 Task: Open Card Card0000000174 in  Board0000000044 in Workspace WS0000000015 in Trello. Add Member Mailaustralia7@gmail.com to Card Card0000000174 in  Board0000000044 in Workspace WS0000000015 in Trello. Add Blue Label titled Label0000000174 to Card Card0000000174 in  Board0000000044 in Workspace WS0000000015 in Trello. Add Checklist CL0000000174 to Card Card0000000174 in  Board0000000044 in Workspace WS0000000015 in Trello. Add Dates with Start Date as Sep 01 2023 and Due Date as Sep 30 2023 to Card Card0000000174 in  Board0000000044 in Workspace WS0000000015 in Trello
Action: Mouse moved to (297, 388)
Screenshot: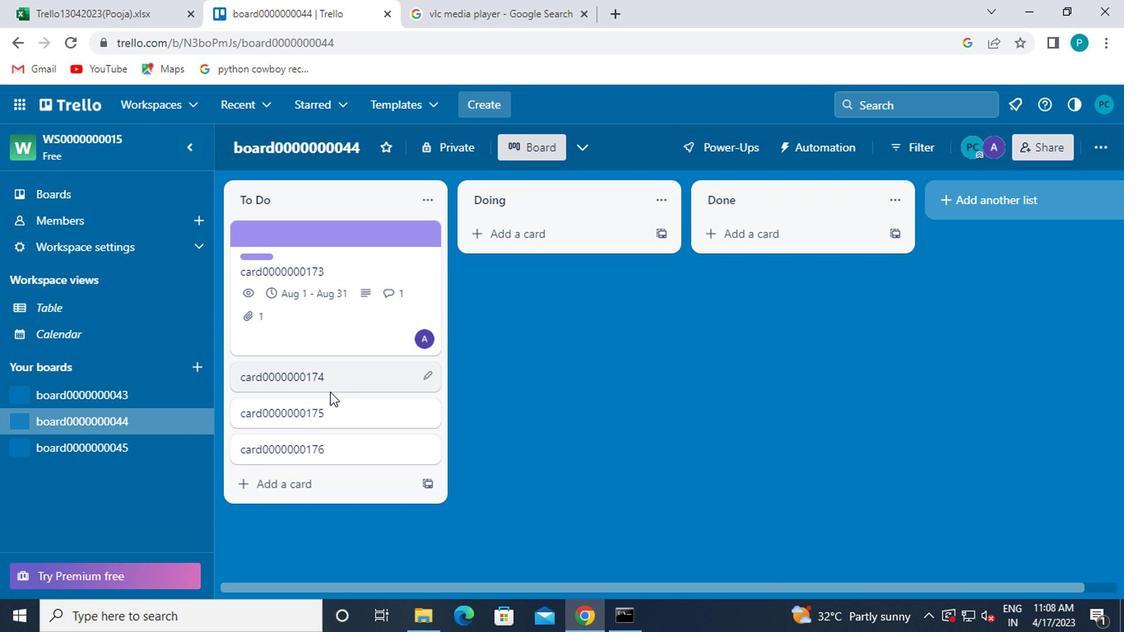 
Action: Mouse pressed left at (297, 388)
Screenshot: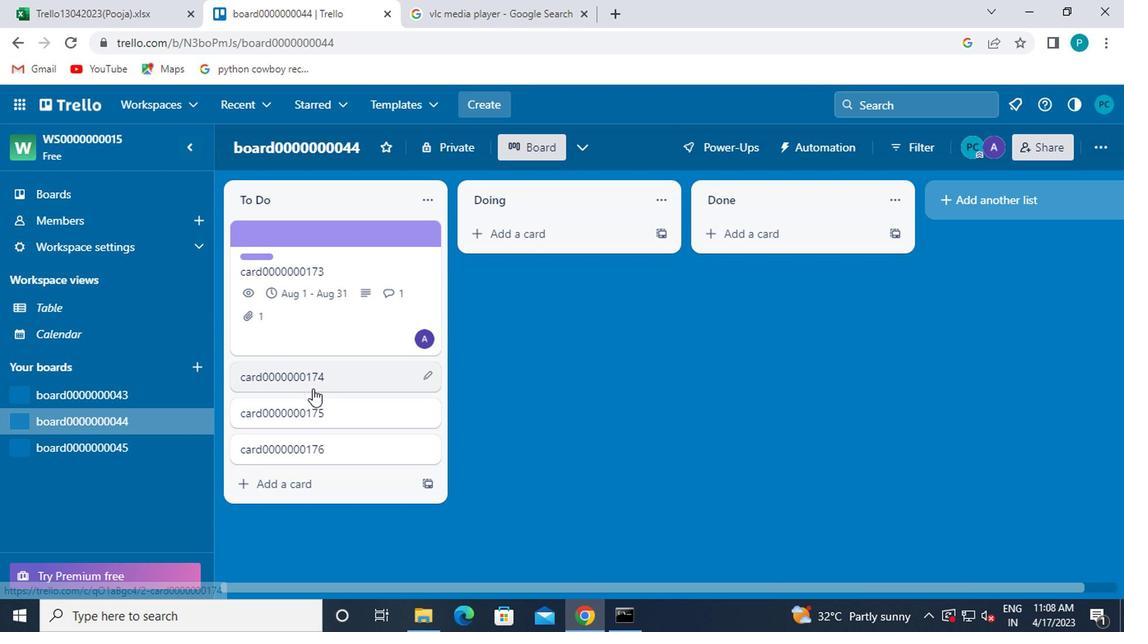 
Action: Mouse moved to (742, 289)
Screenshot: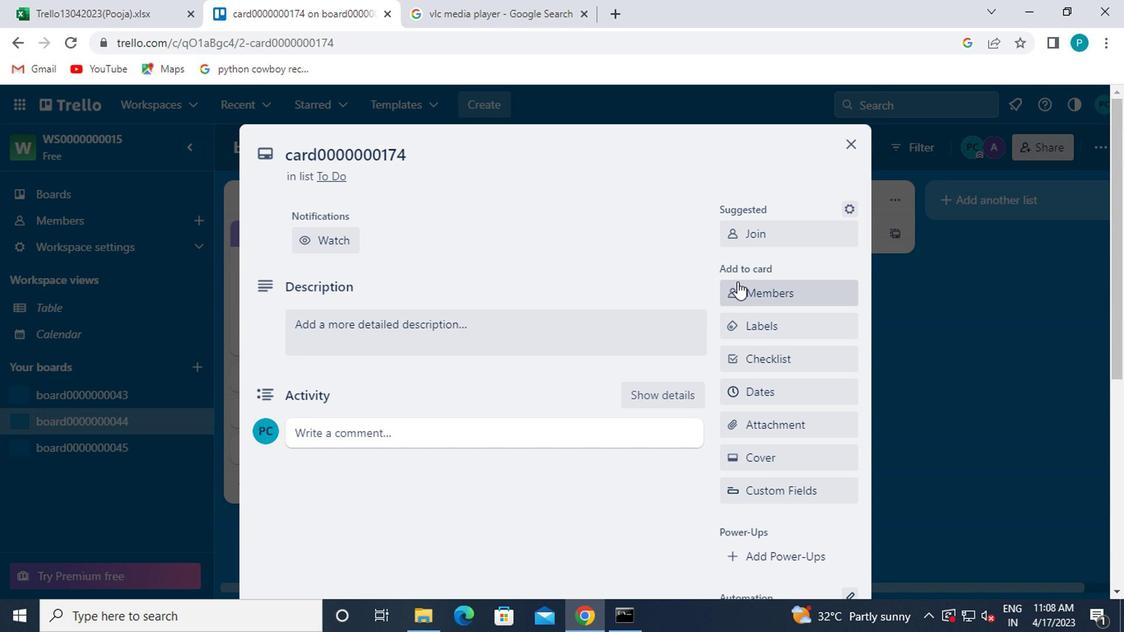 
Action: Mouse pressed left at (742, 289)
Screenshot: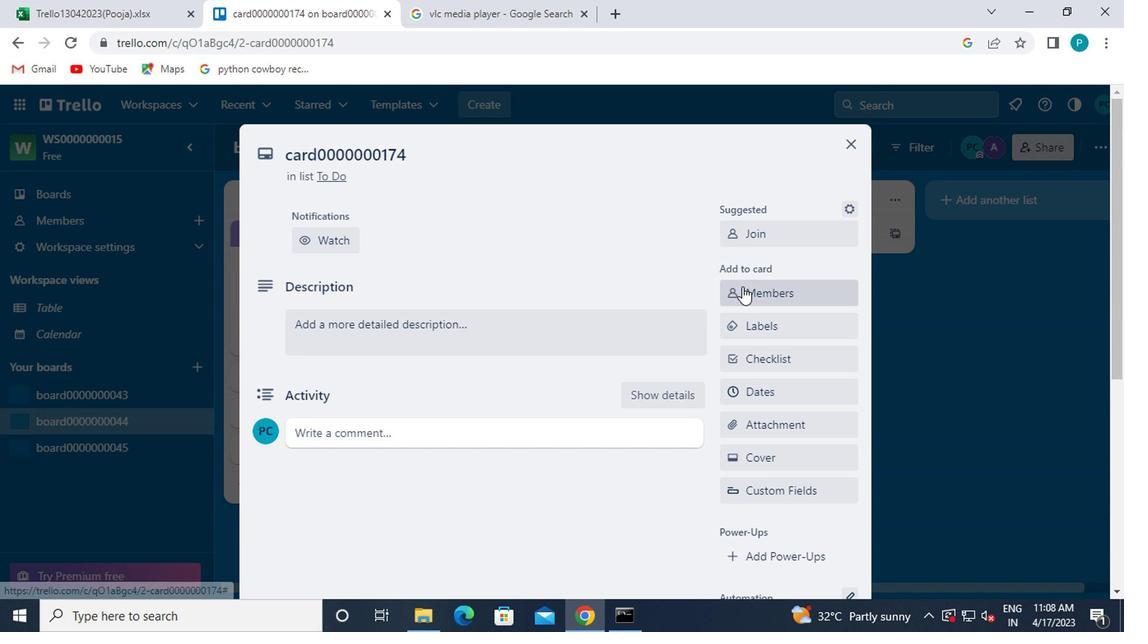 
Action: Mouse moved to (748, 364)
Screenshot: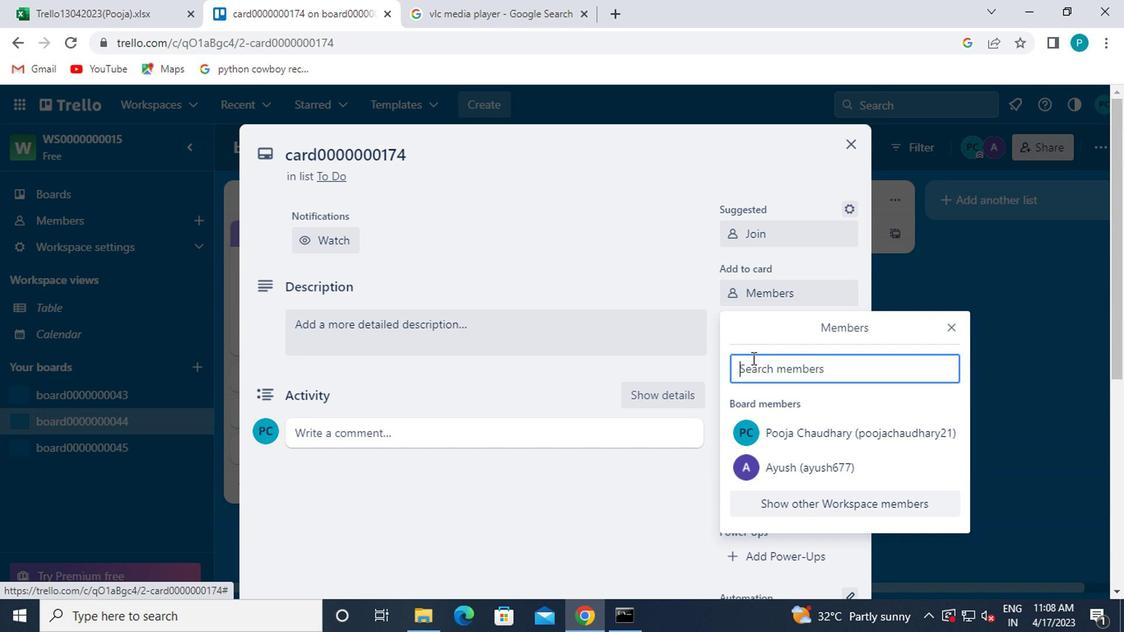 
Action: Mouse pressed left at (748, 364)
Screenshot: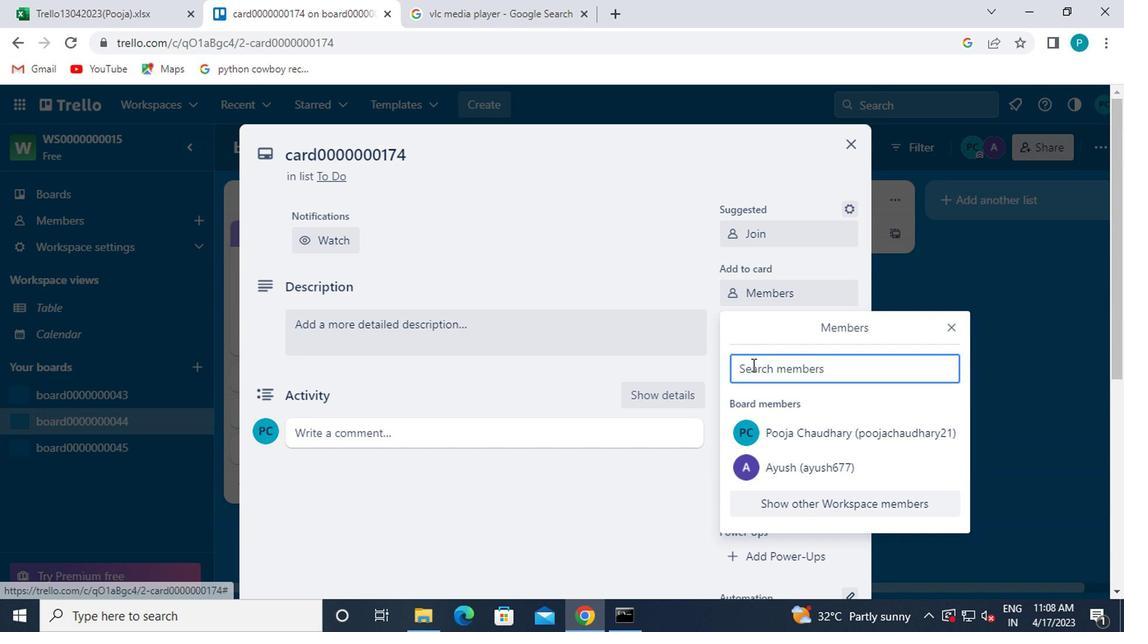 
Action: Mouse moved to (748, 365)
Screenshot: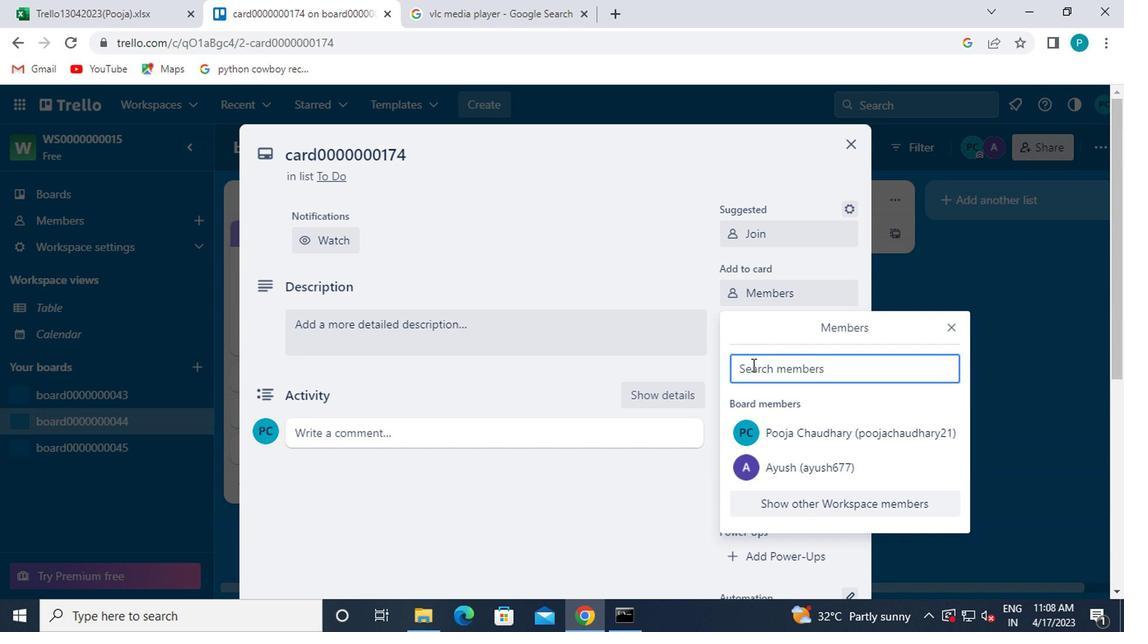 
Action: Key pressed mailaustralia7<Key.shift>@GMAIL.COM
Screenshot: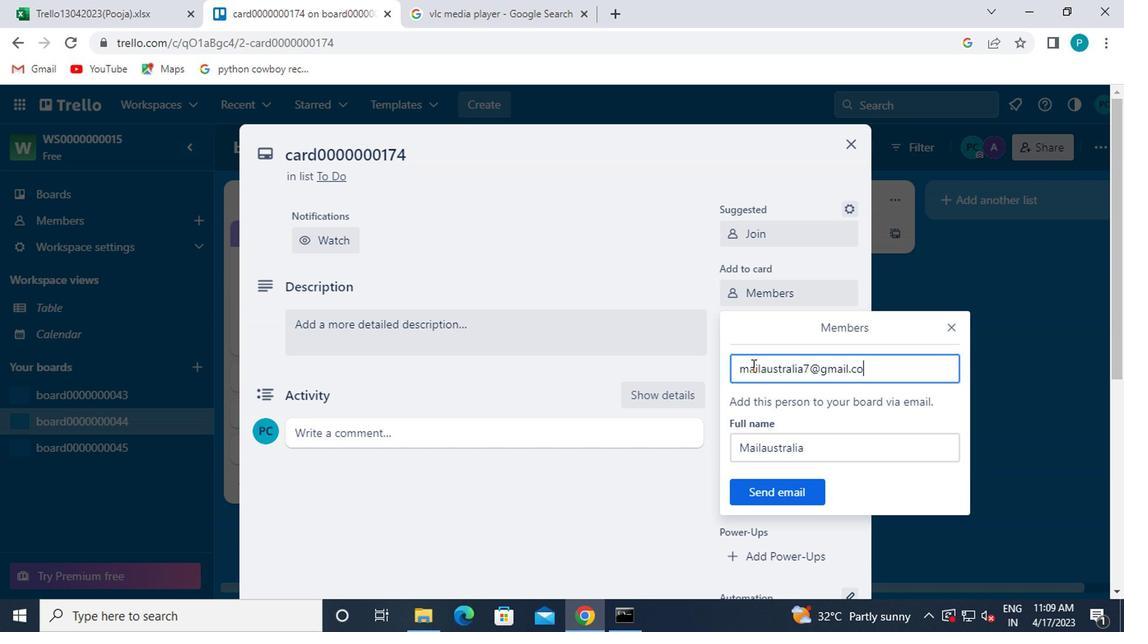 
Action: Mouse moved to (803, 495)
Screenshot: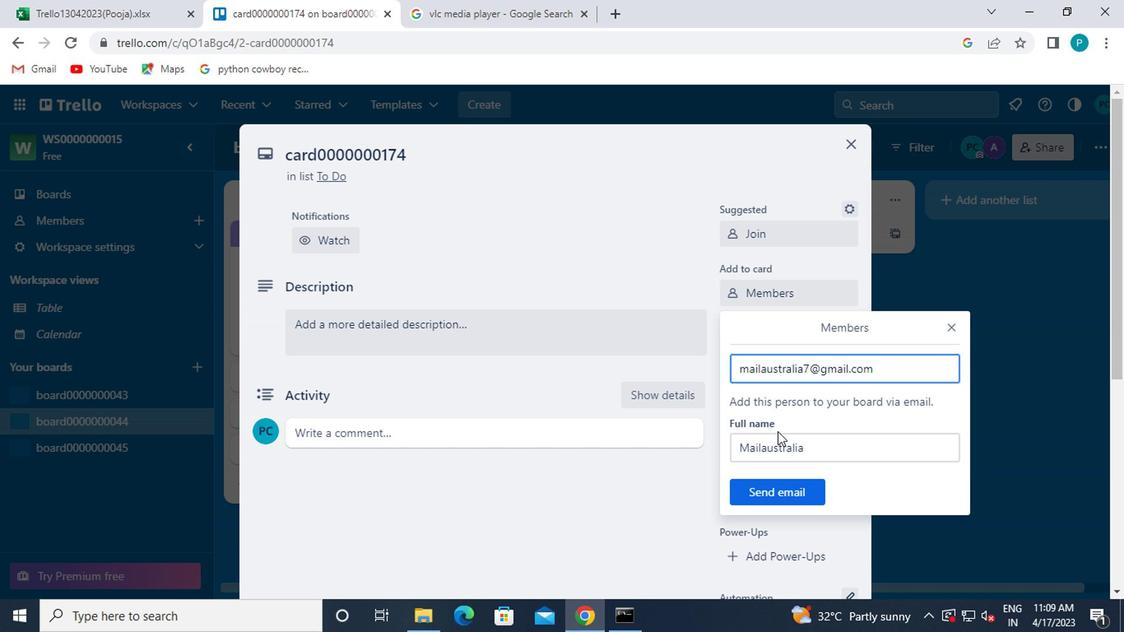 
Action: Mouse pressed left at (803, 495)
Screenshot: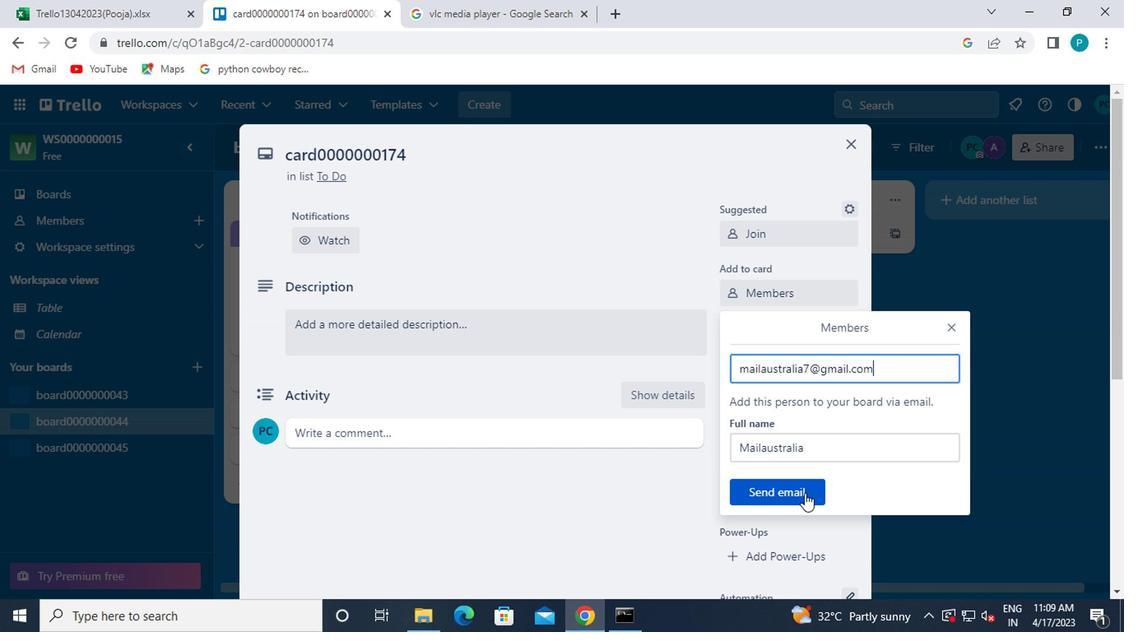 
Action: Mouse moved to (745, 329)
Screenshot: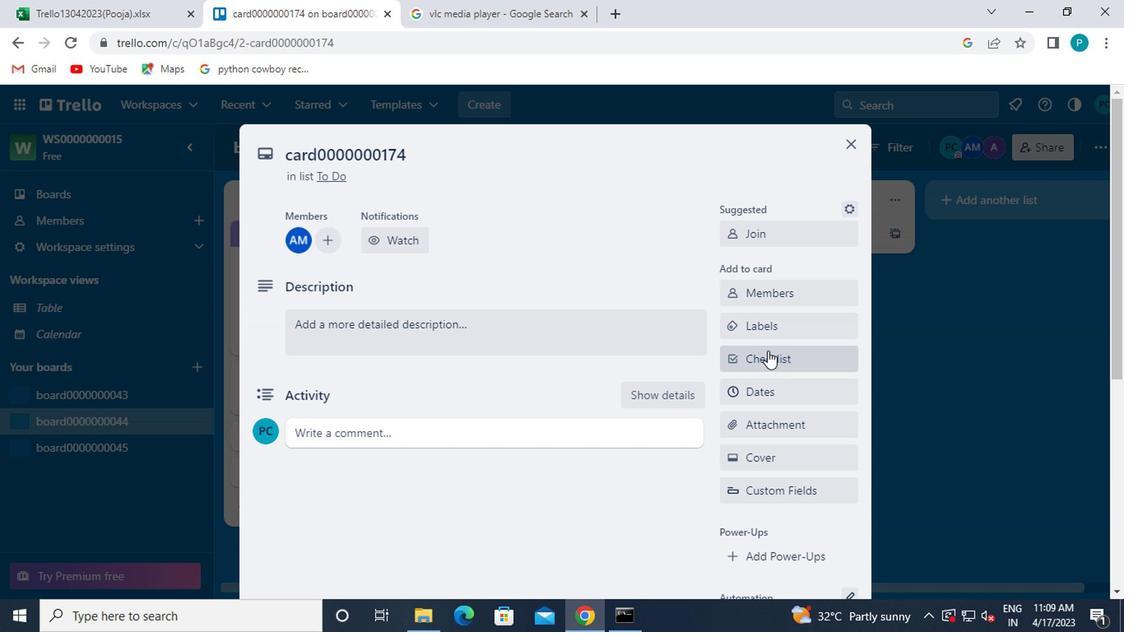 
Action: Mouse pressed left at (745, 329)
Screenshot: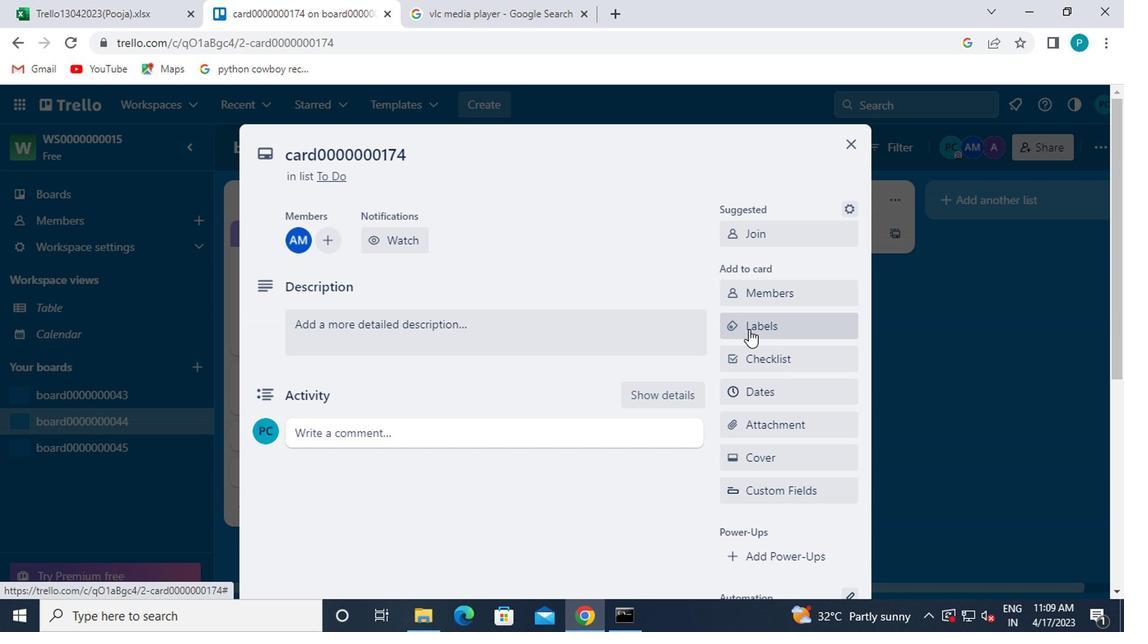 
Action: Mouse moved to (759, 462)
Screenshot: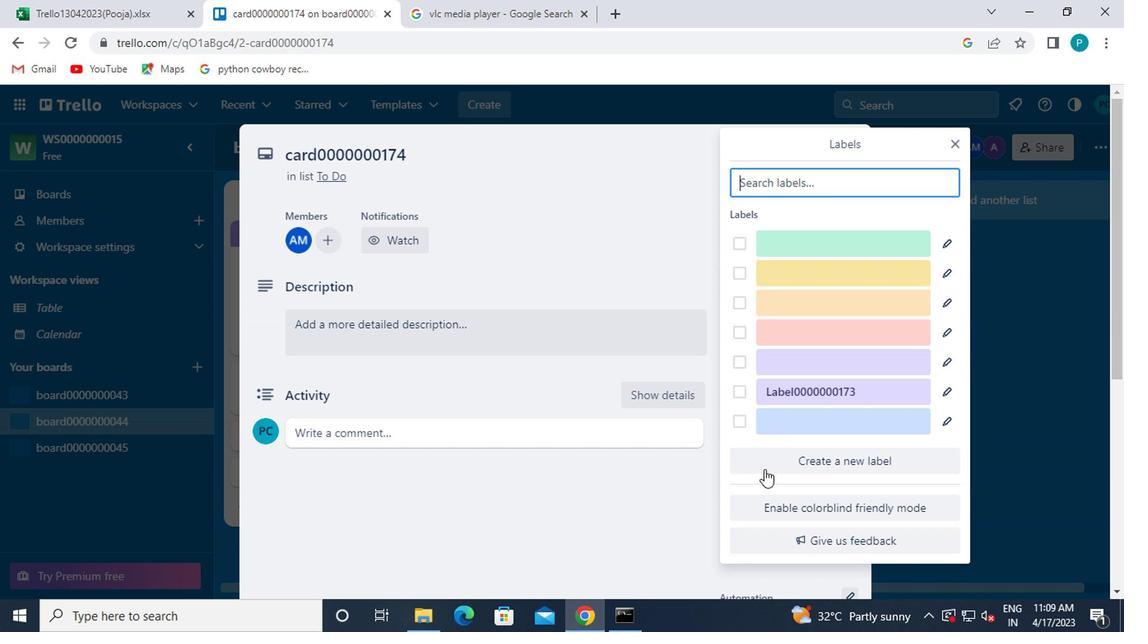 
Action: Mouse pressed left at (759, 462)
Screenshot: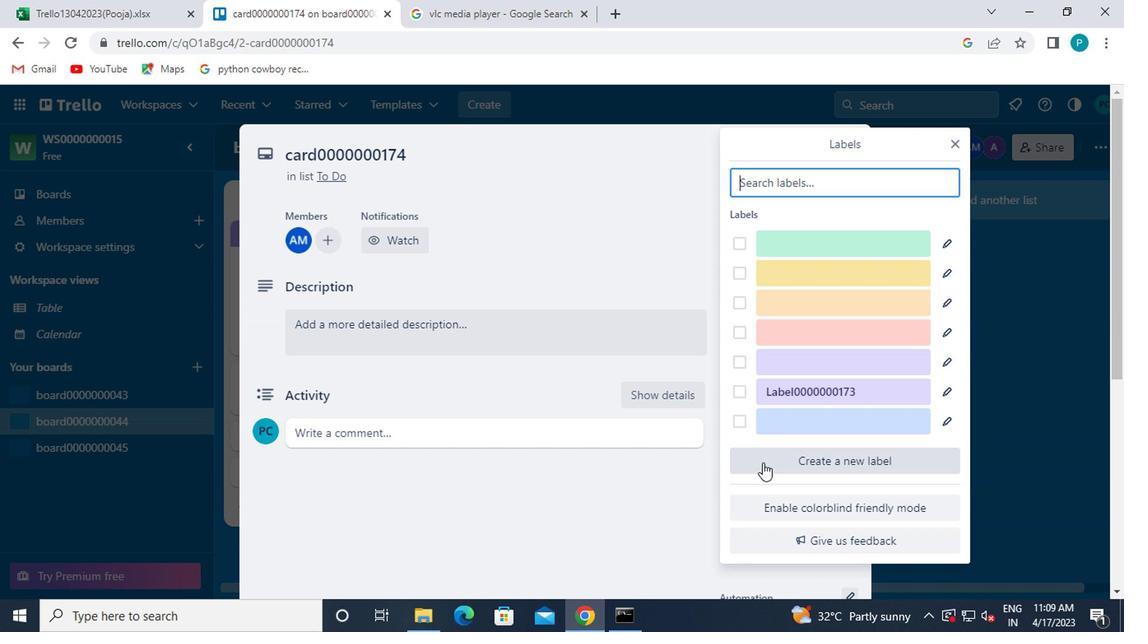 
Action: Mouse moved to (757, 469)
Screenshot: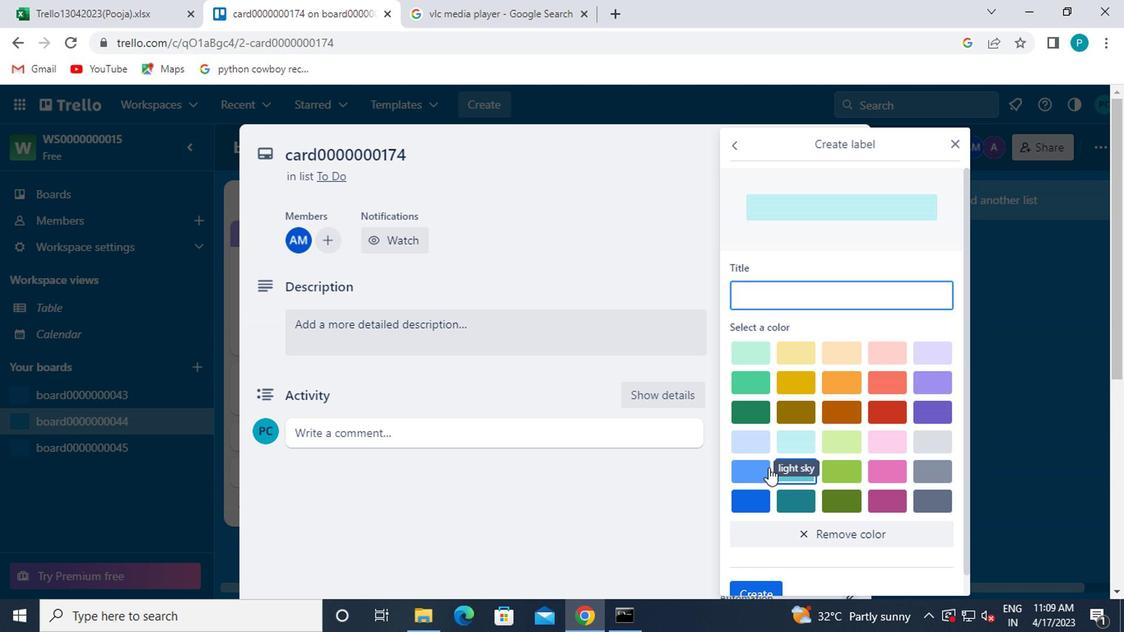 
Action: Mouse pressed left at (757, 469)
Screenshot: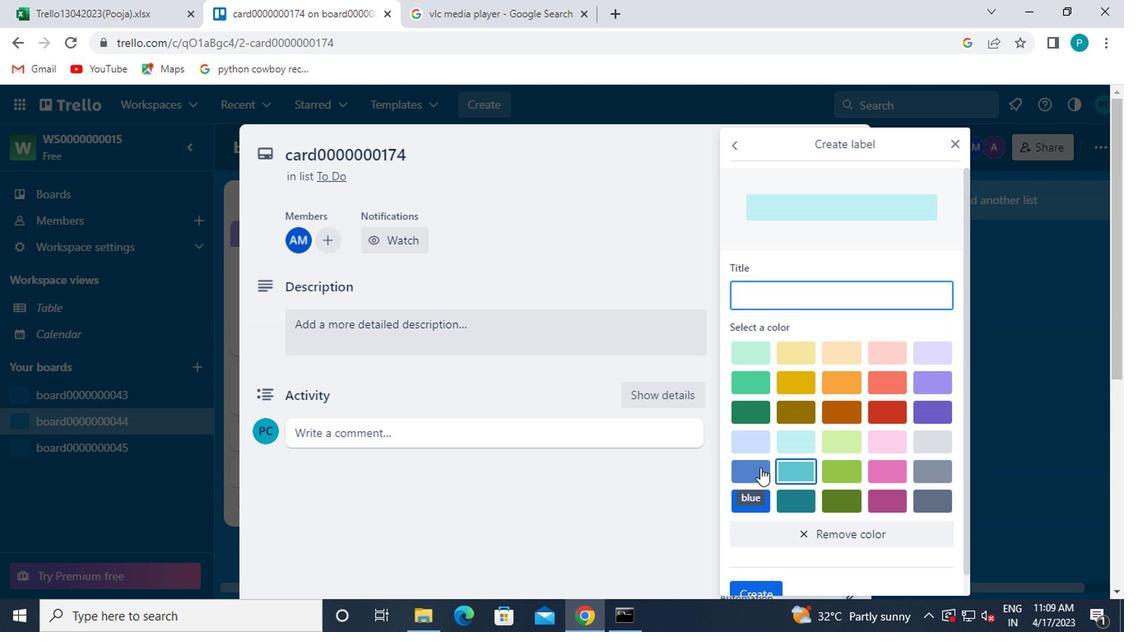 
Action: Mouse moved to (784, 294)
Screenshot: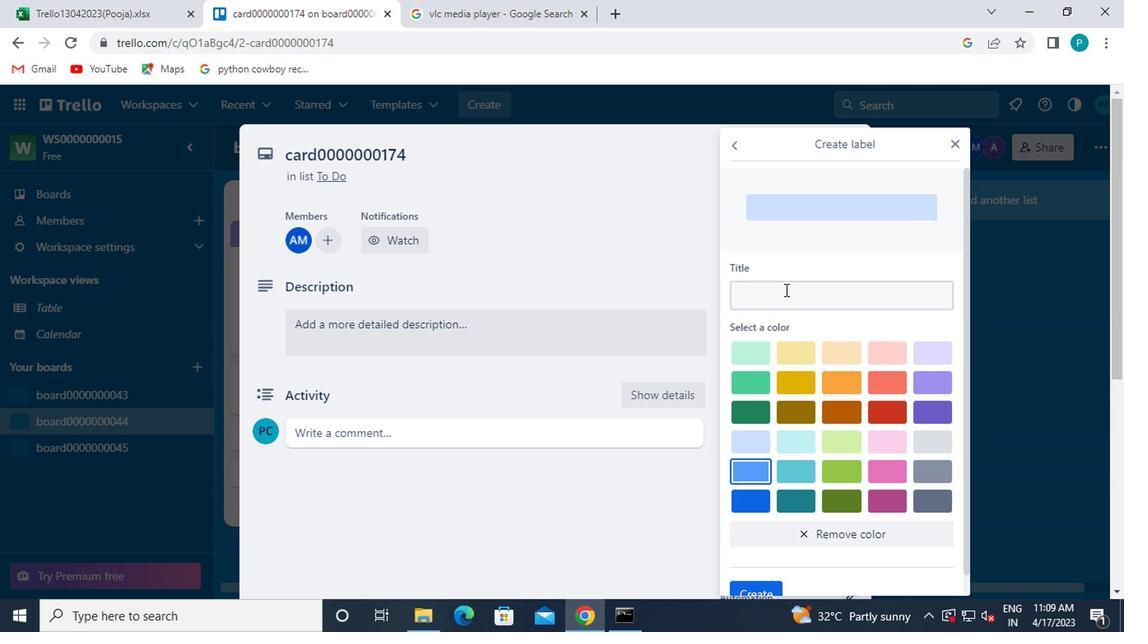 
Action: Mouse pressed left at (784, 294)
Screenshot: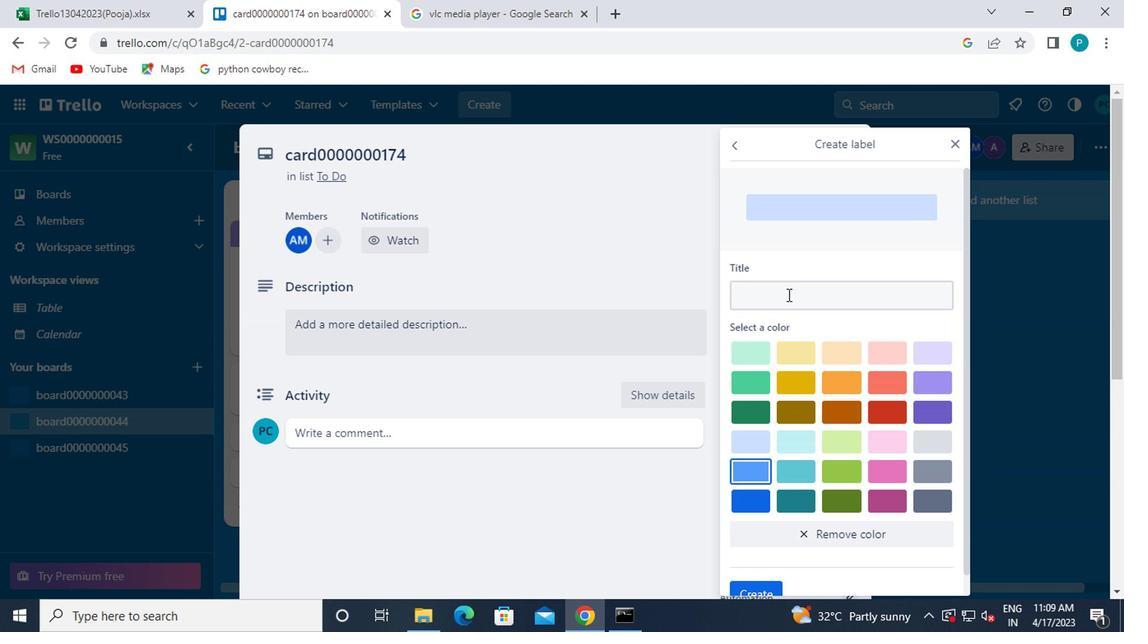 
Action: Mouse moved to (784, 296)
Screenshot: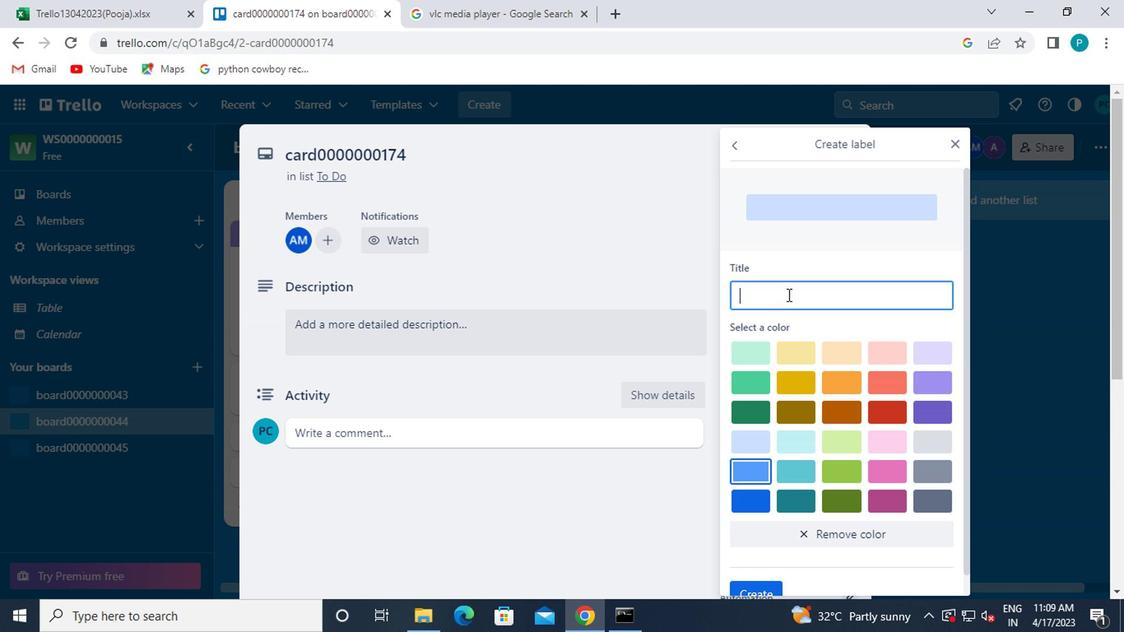 
Action: Key pressed <Key.caps_lock>L<Key.caps_lock>ABEL0000000174
Screenshot: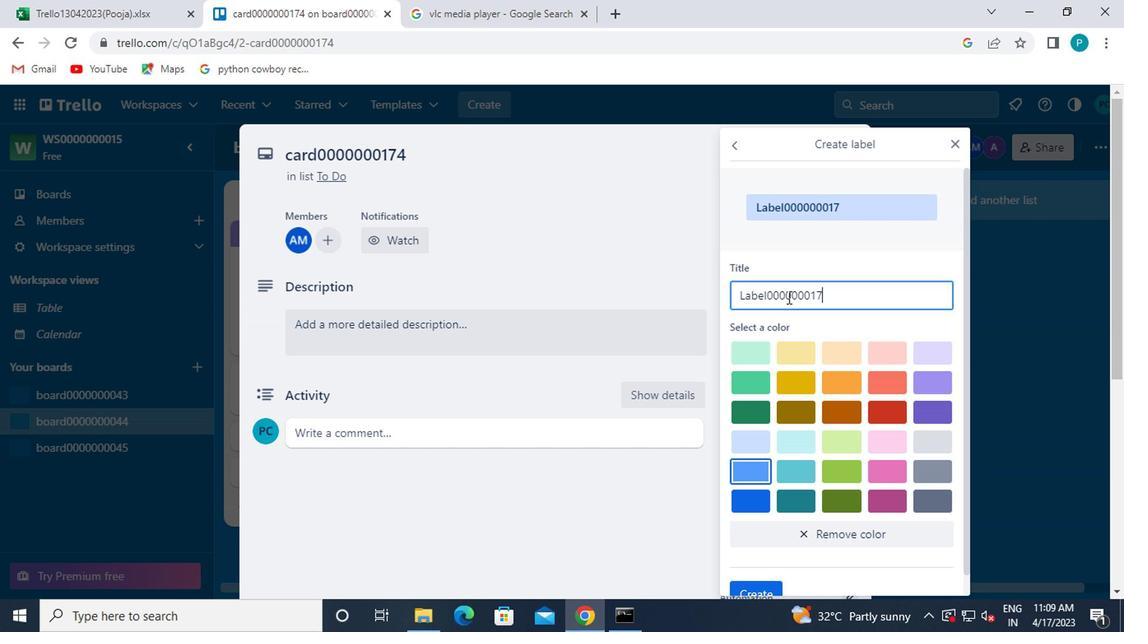 
Action: Mouse moved to (784, 337)
Screenshot: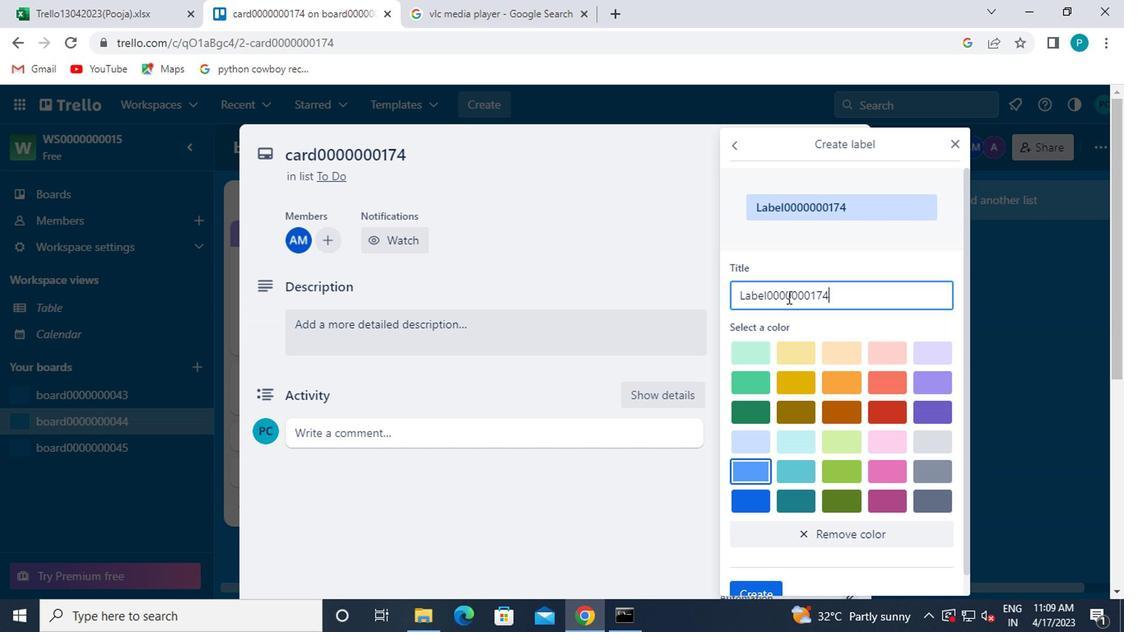 
Action: Mouse scrolled (784, 336) with delta (0, -1)
Screenshot: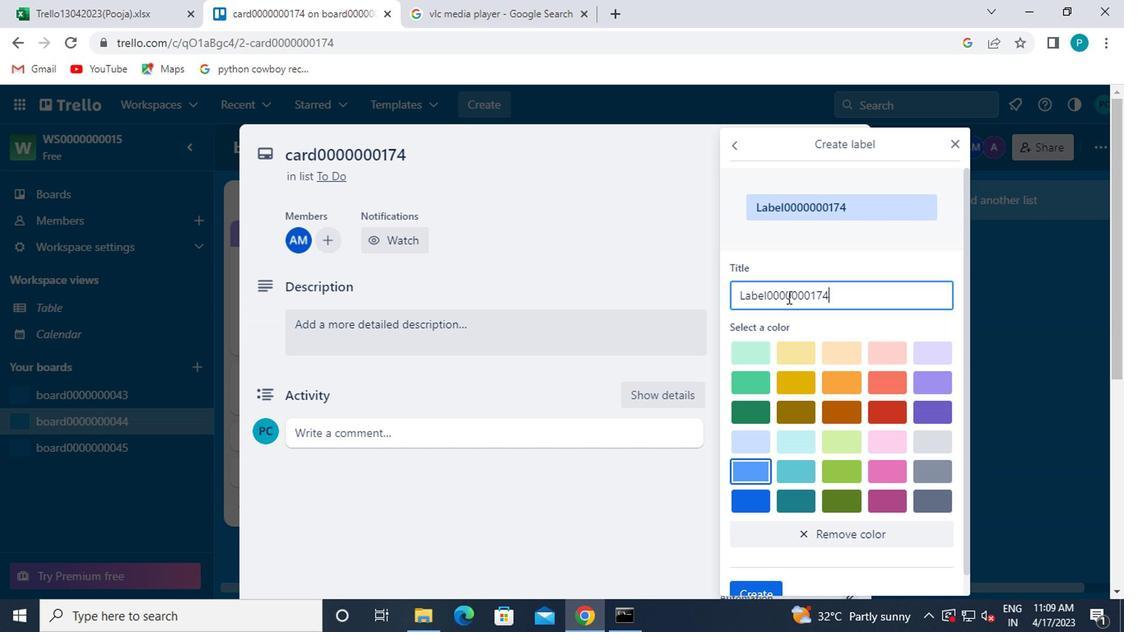 
Action: Mouse moved to (784, 408)
Screenshot: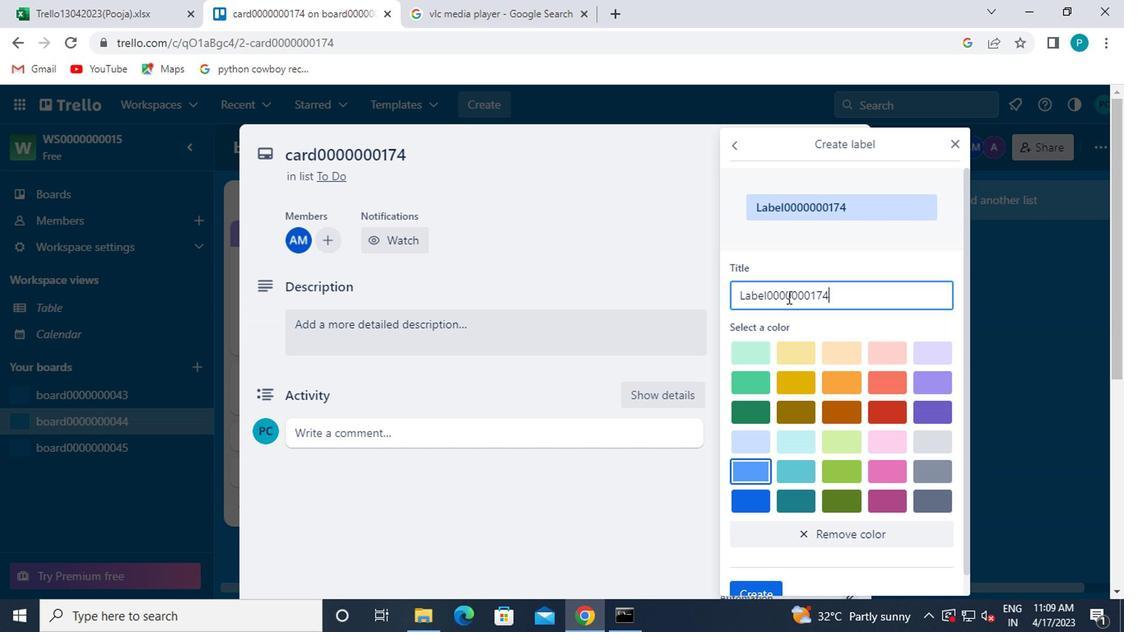 
Action: Mouse scrolled (784, 407) with delta (0, 0)
Screenshot: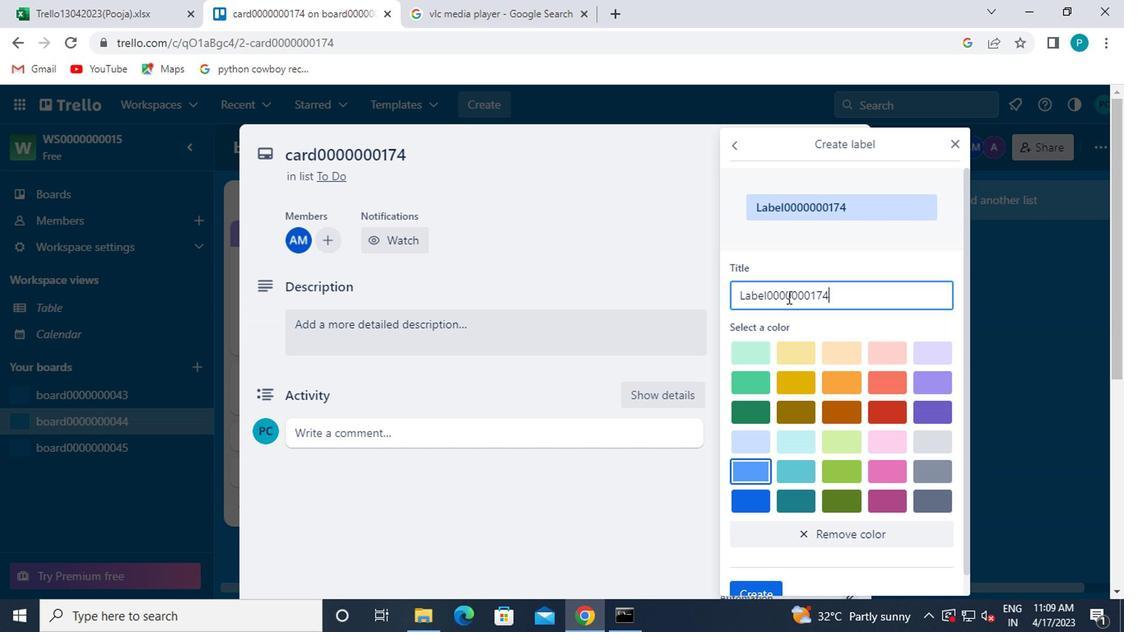 
Action: Mouse moved to (784, 431)
Screenshot: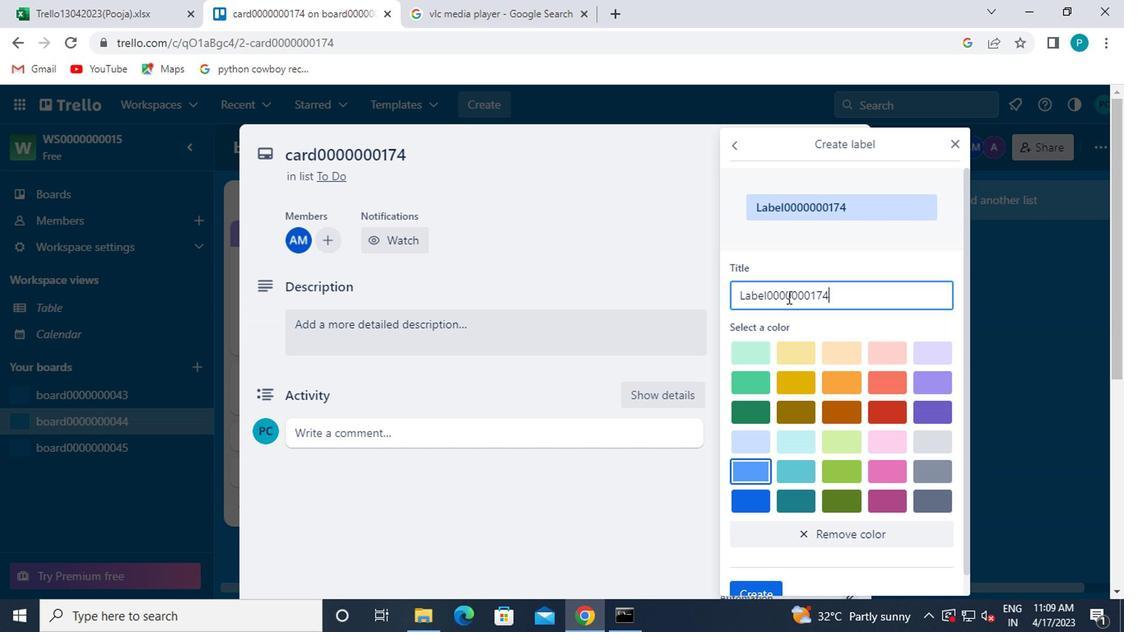 
Action: Mouse scrolled (784, 429) with delta (0, -1)
Screenshot: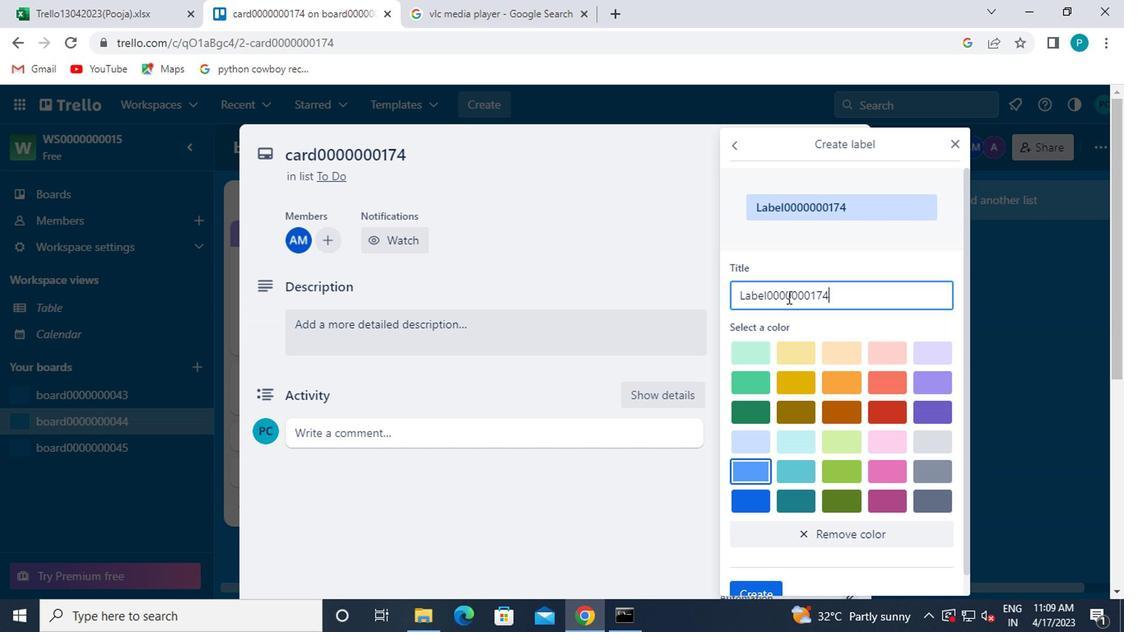 
Action: Mouse moved to (790, 456)
Screenshot: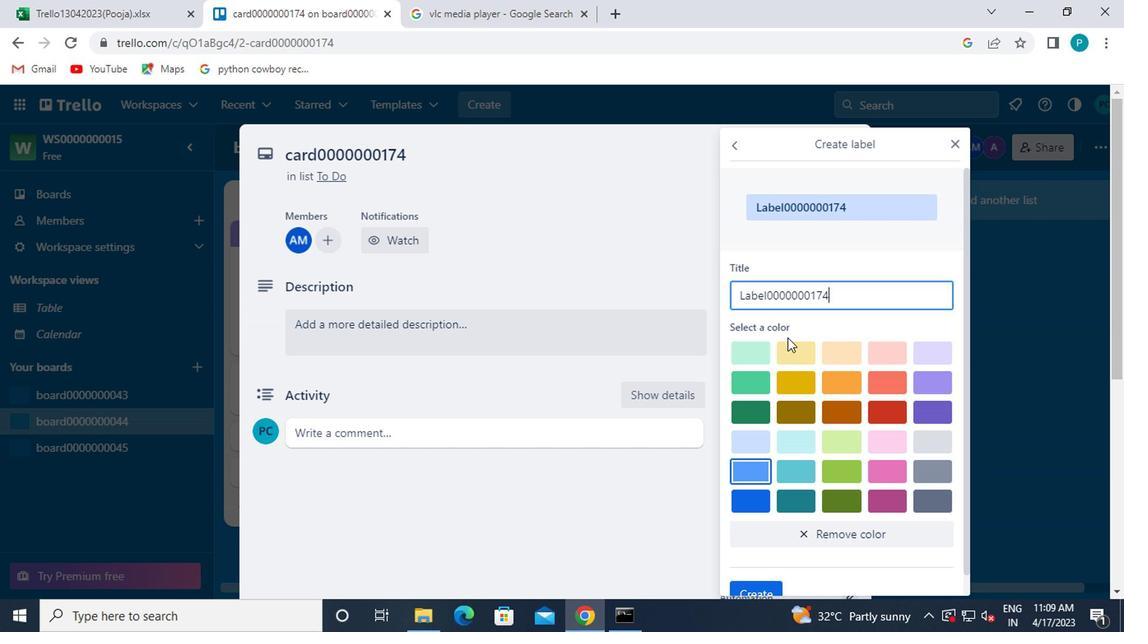 
Action: Mouse scrolled (790, 455) with delta (0, -1)
Screenshot: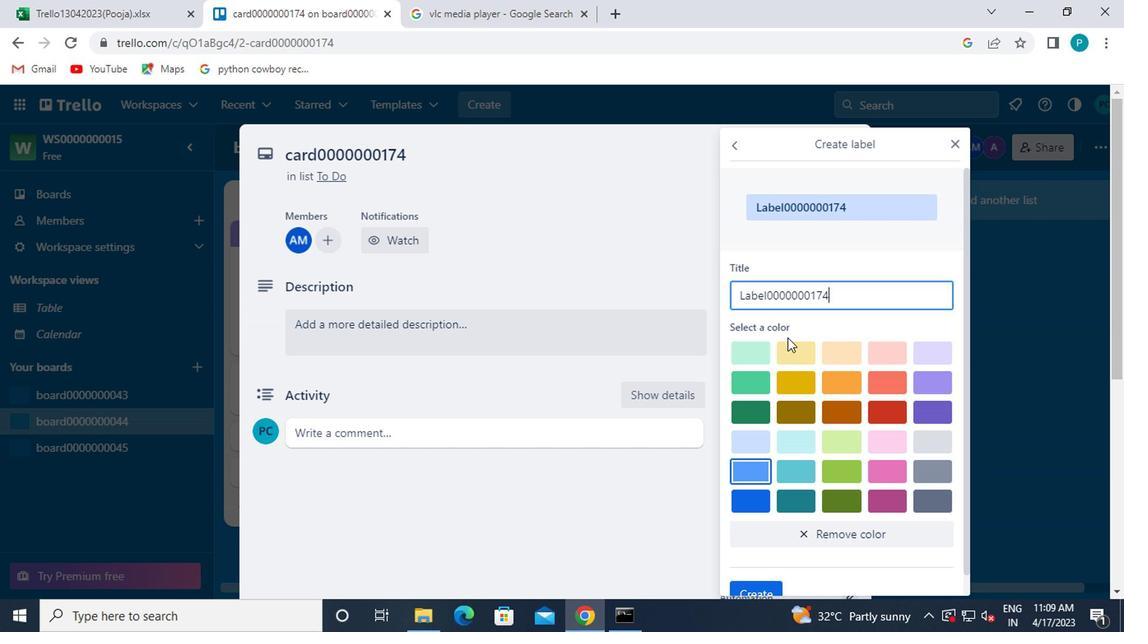 
Action: Mouse moved to (775, 574)
Screenshot: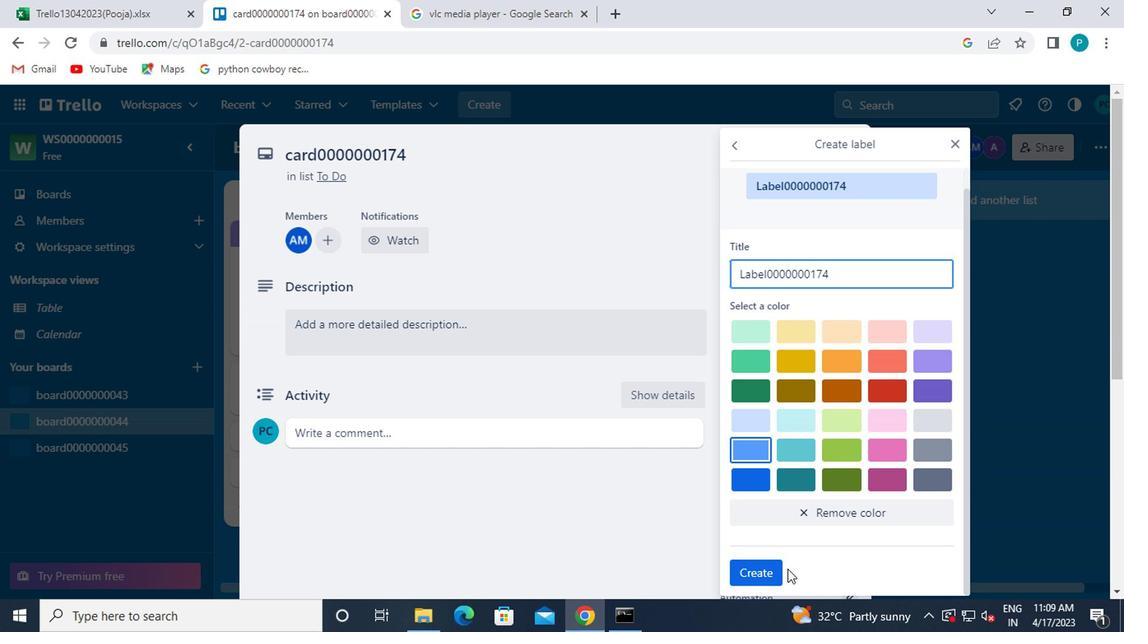
Action: Mouse pressed left at (775, 574)
Screenshot: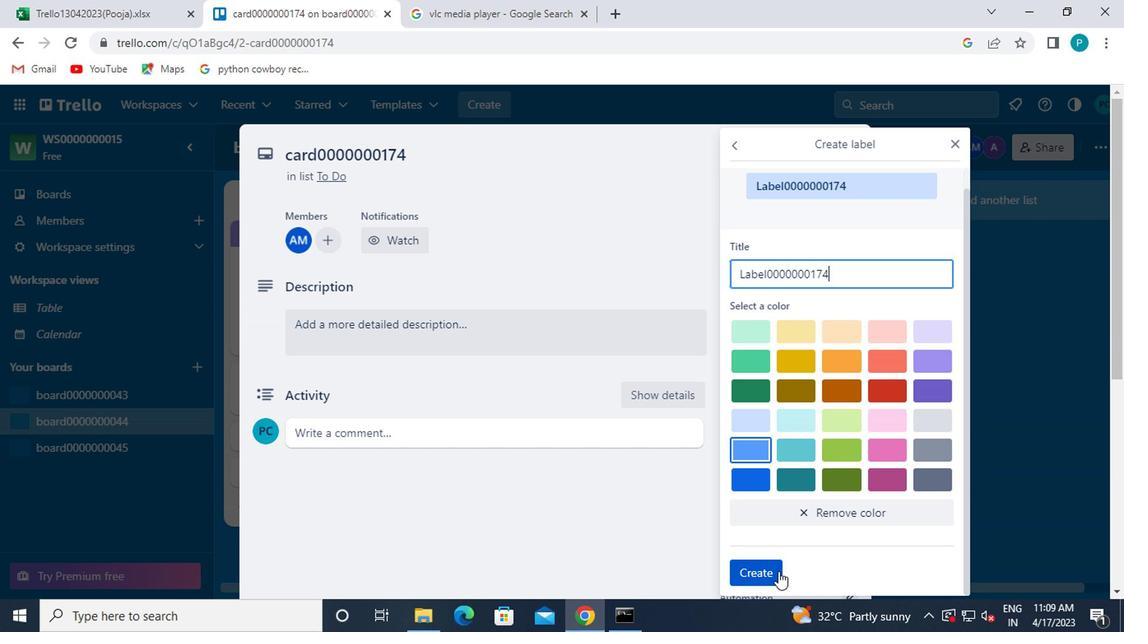 
Action: Mouse moved to (960, 145)
Screenshot: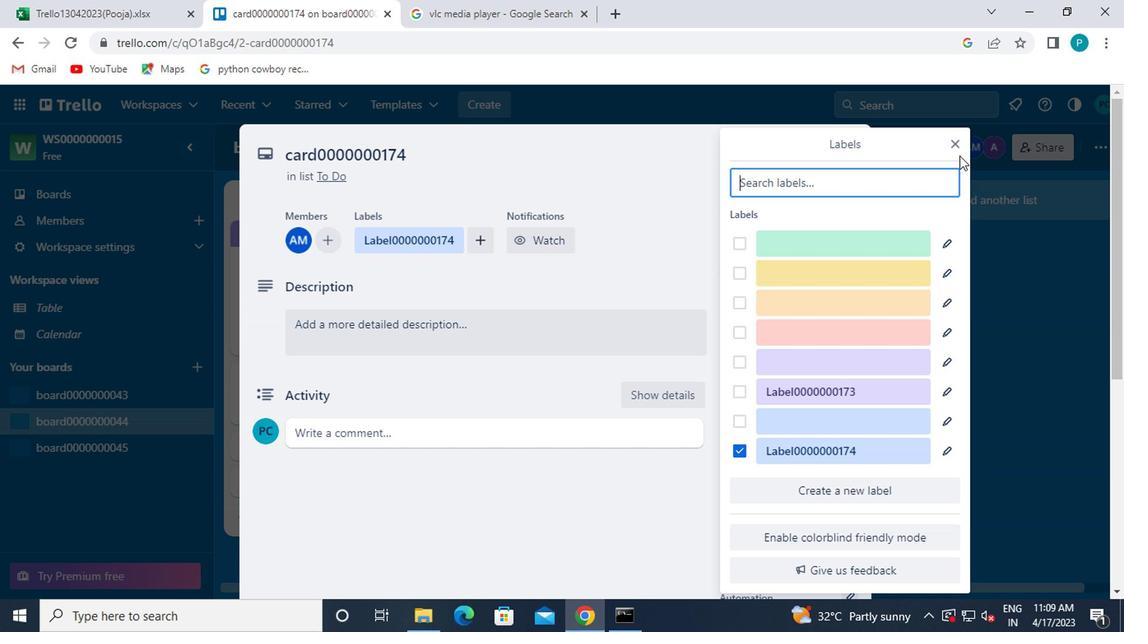 
Action: Mouse pressed left at (960, 145)
Screenshot: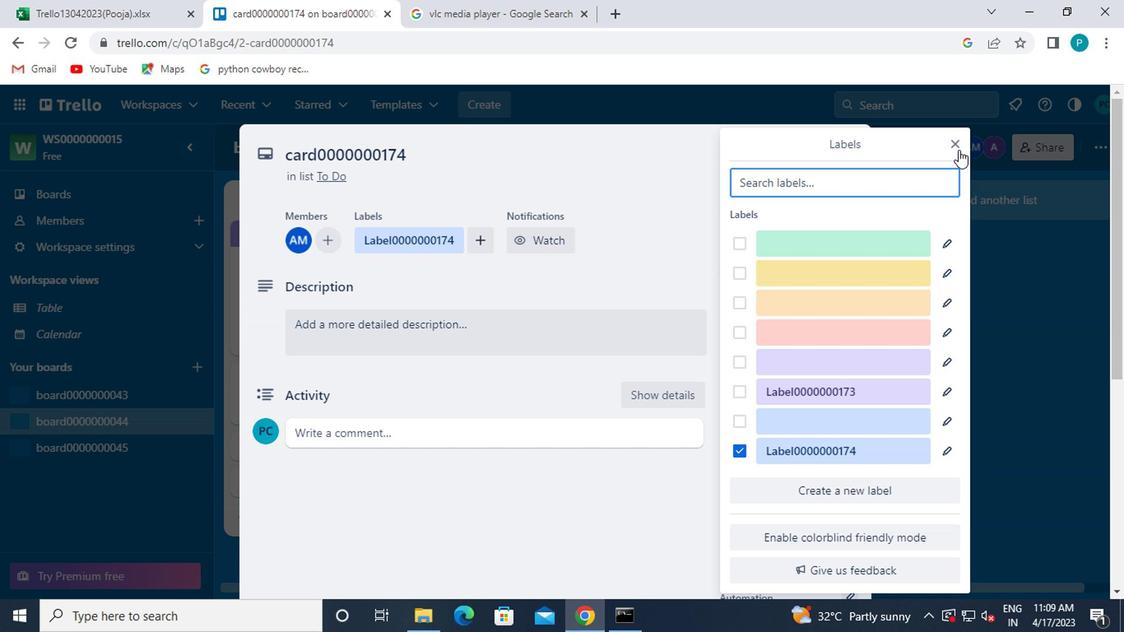 
Action: Mouse moved to (765, 349)
Screenshot: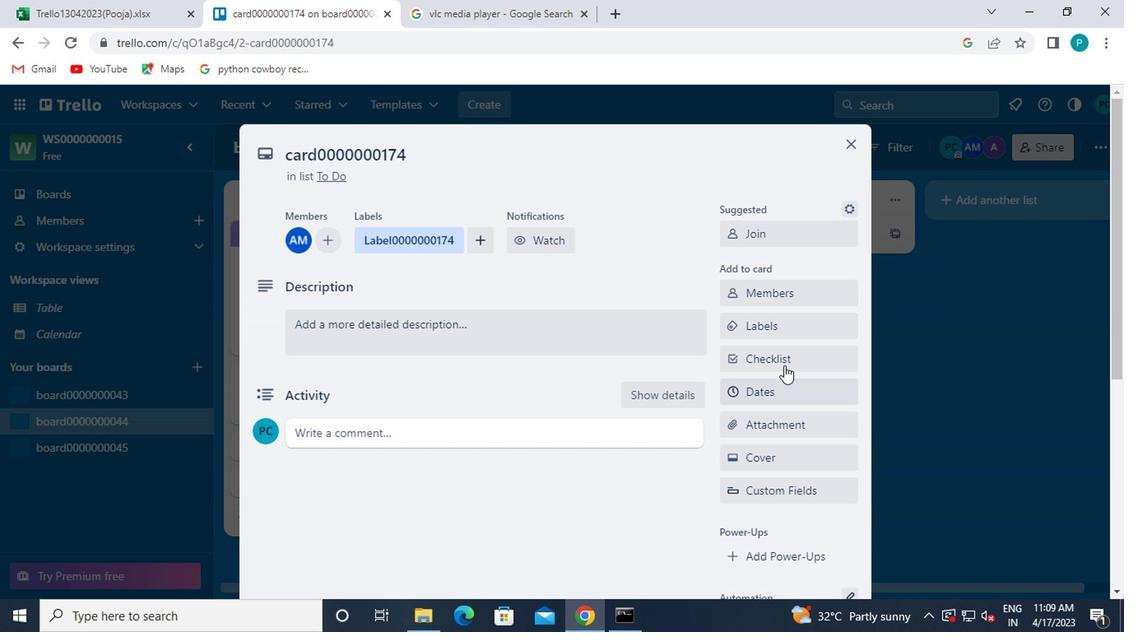 
Action: Mouse pressed left at (765, 349)
Screenshot: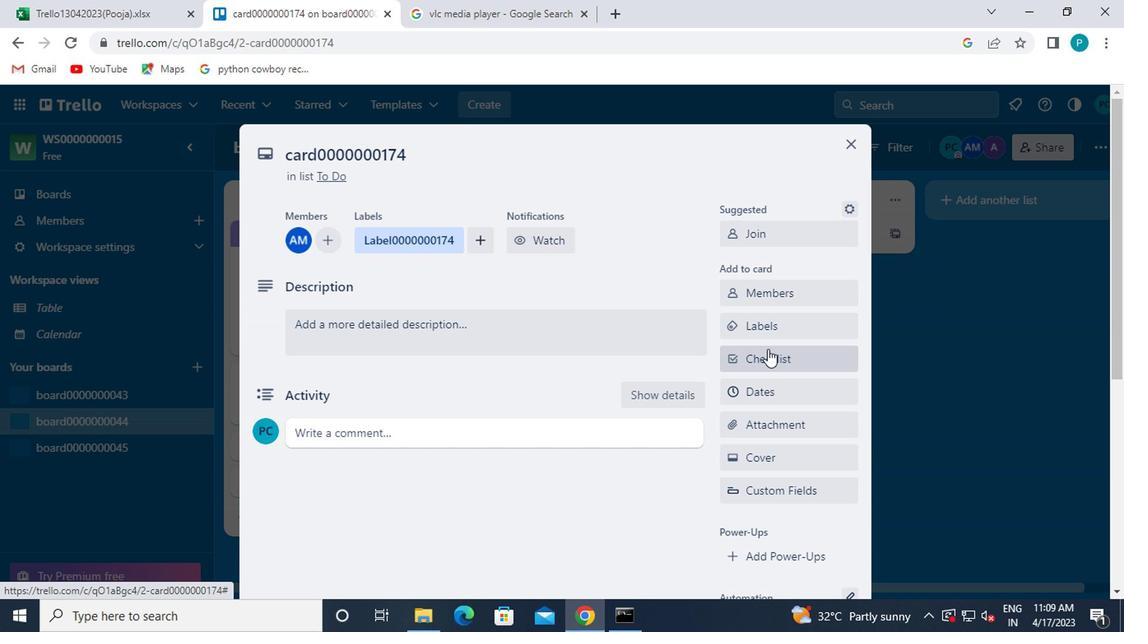 
Action: Mouse moved to (805, 422)
Screenshot: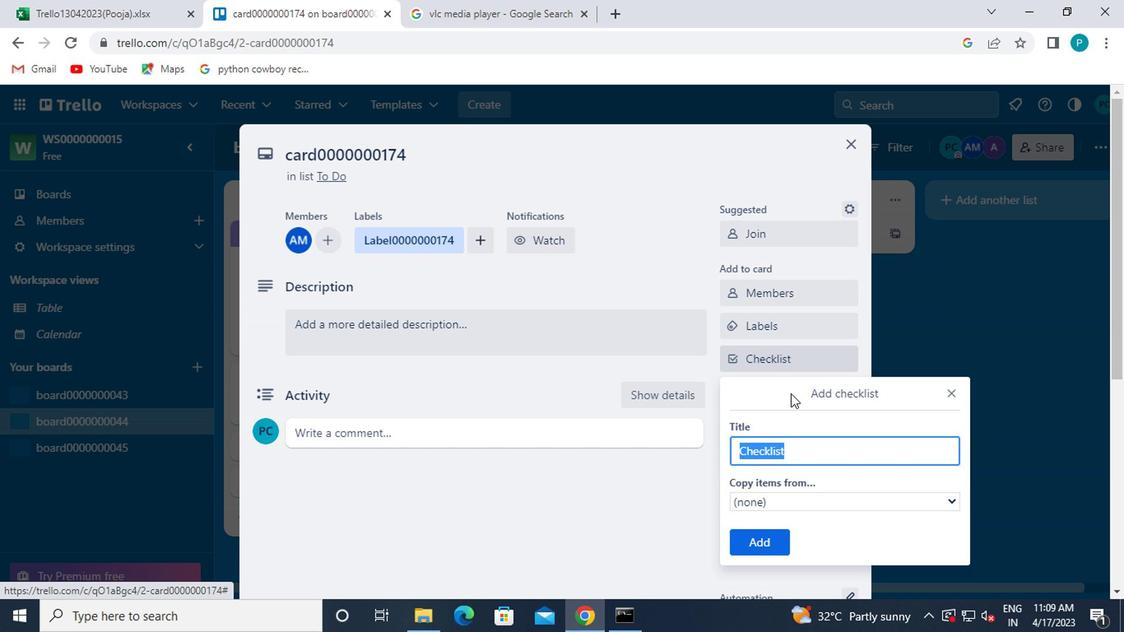 
Action: Key pressed <Key.caps_lock>CL0000000174
Screenshot: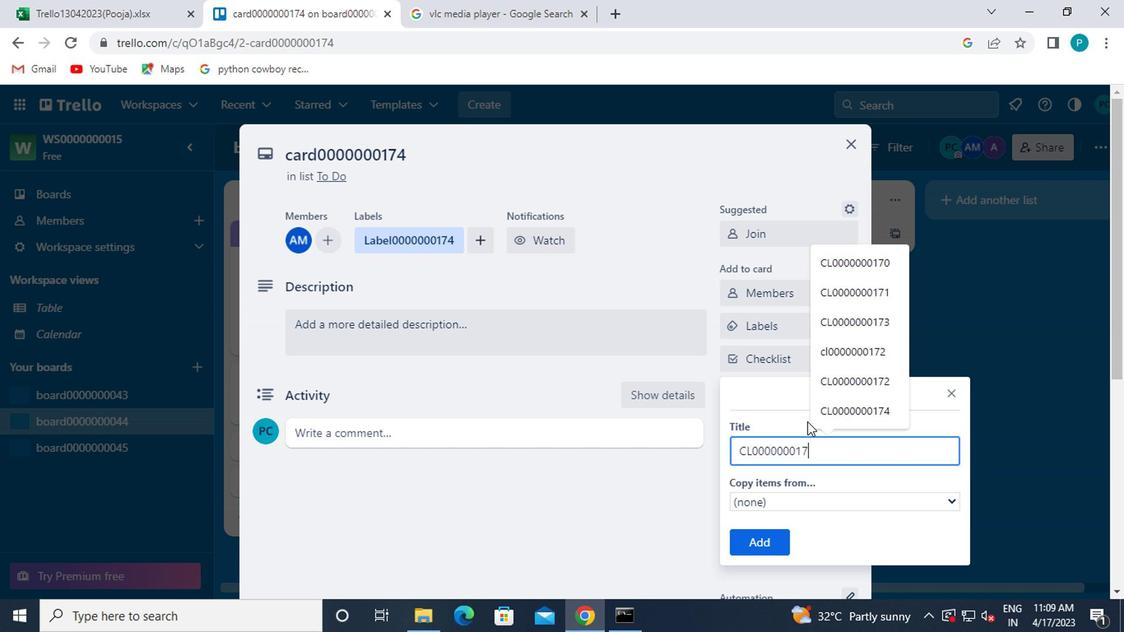 
Action: Mouse moved to (775, 541)
Screenshot: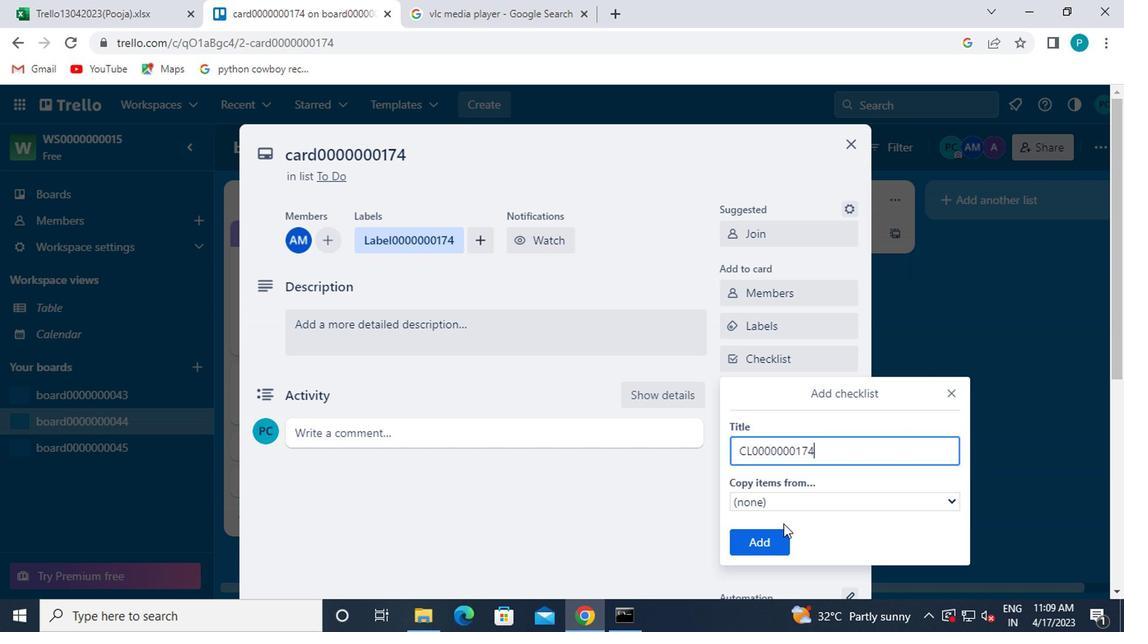 
Action: Mouse pressed left at (775, 541)
Screenshot: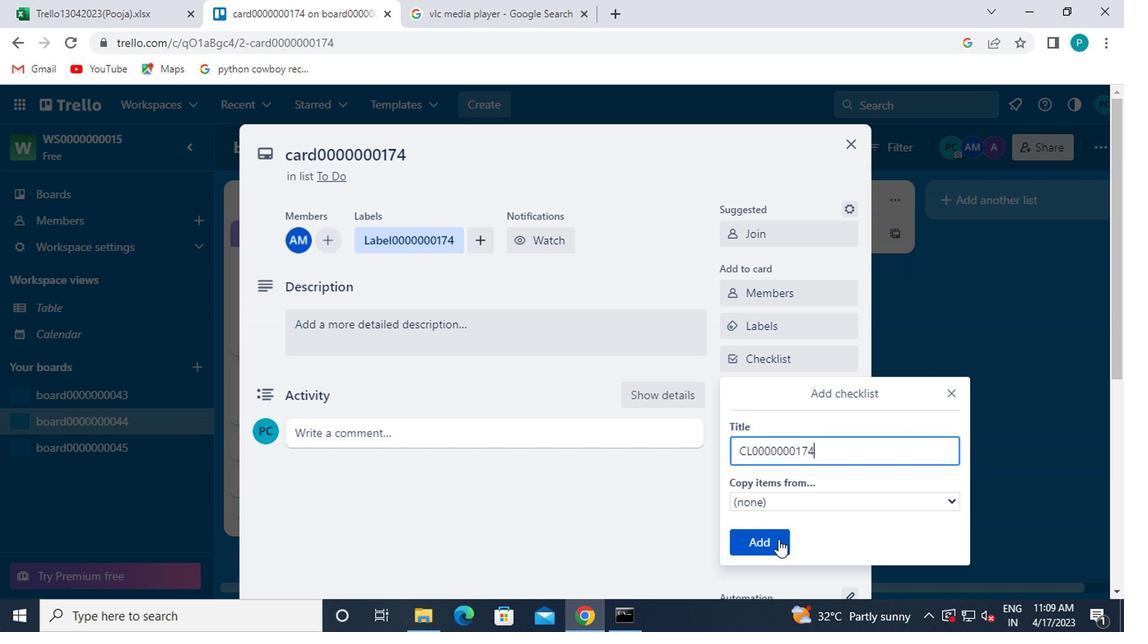 
Action: Mouse moved to (751, 388)
Screenshot: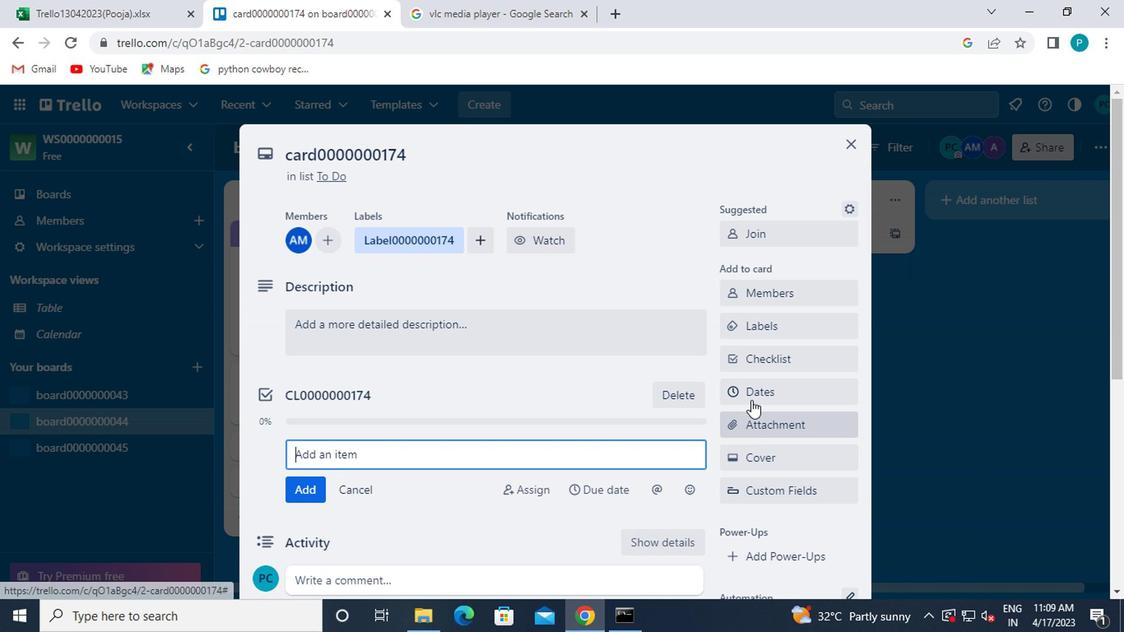 
Action: Mouse pressed left at (751, 388)
Screenshot: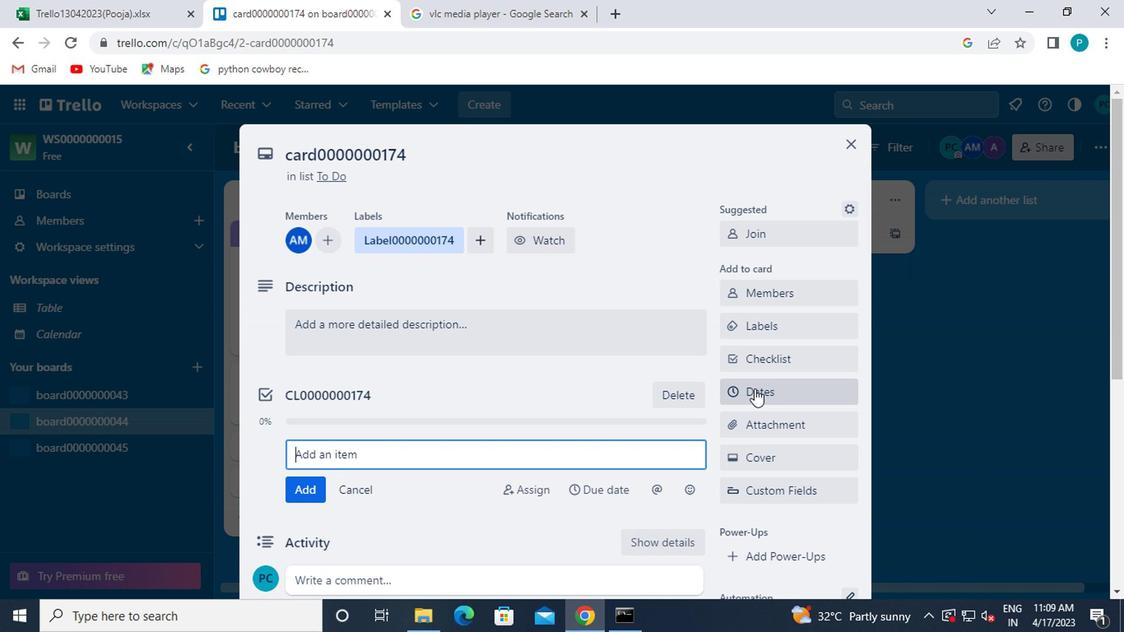 
Action: Mouse moved to (733, 437)
Screenshot: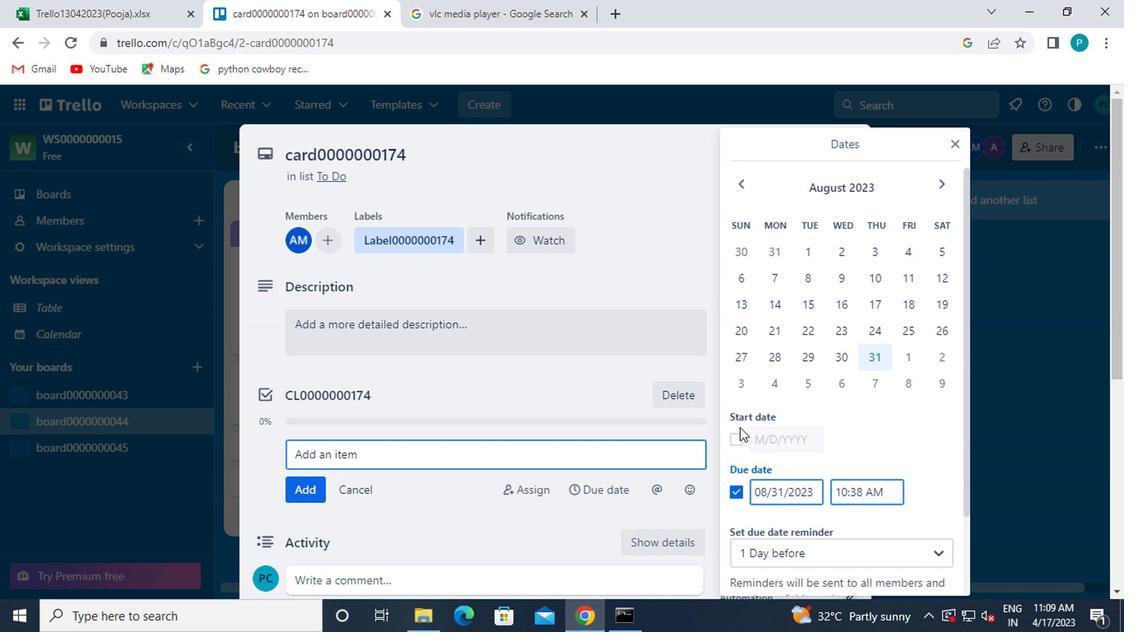 
Action: Mouse pressed left at (733, 437)
Screenshot: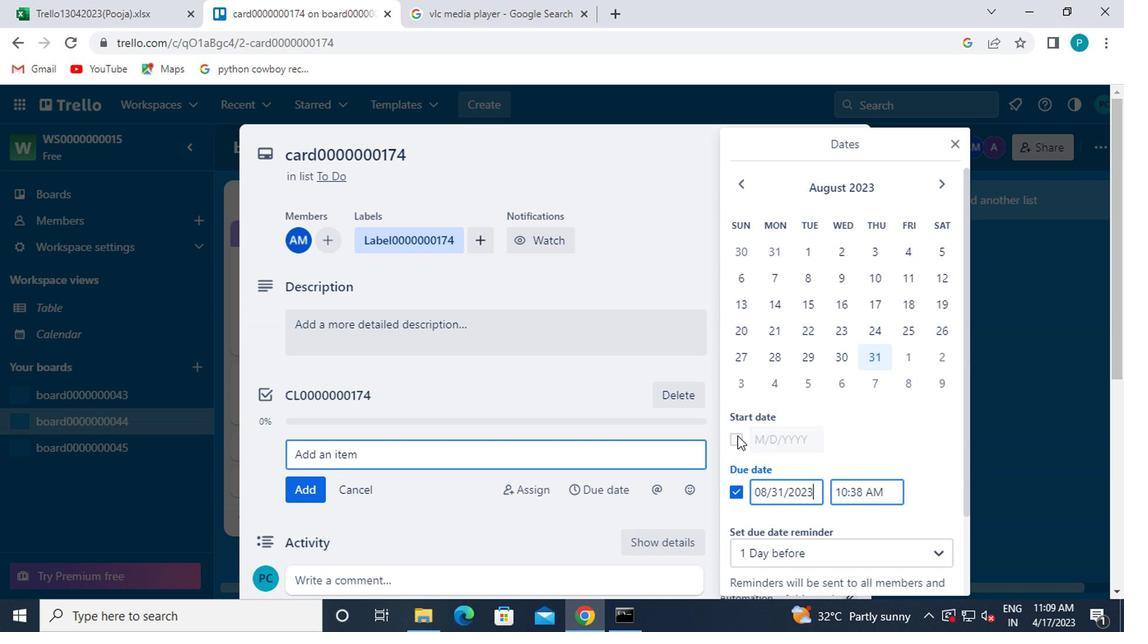 
Action: Mouse moved to (938, 179)
Screenshot: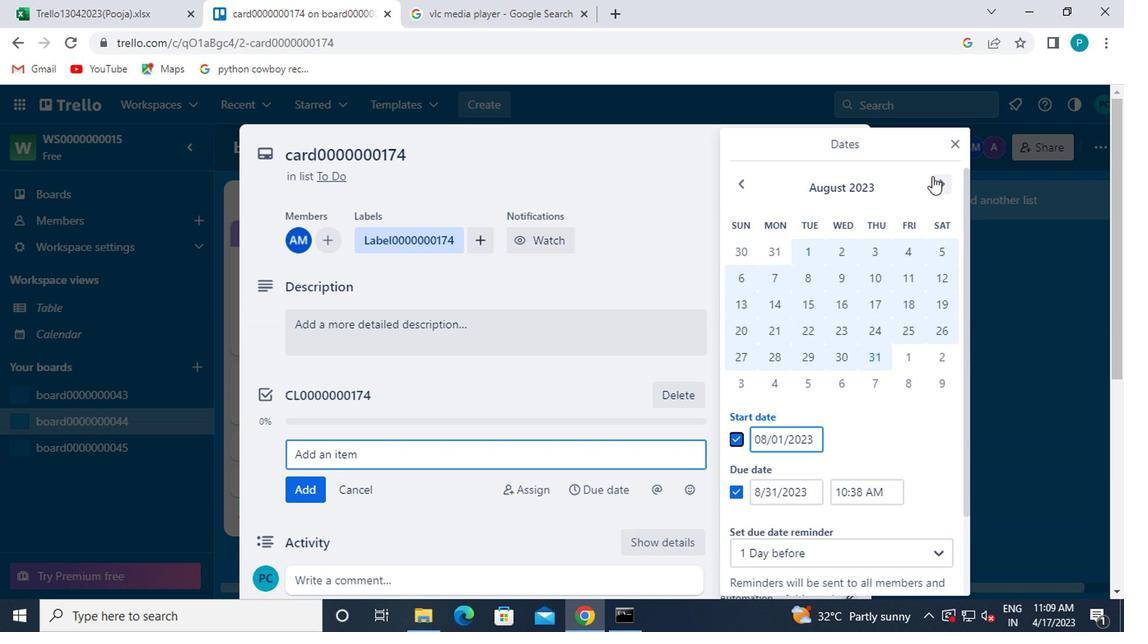 
Action: Mouse pressed left at (938, 179)
Screenshot: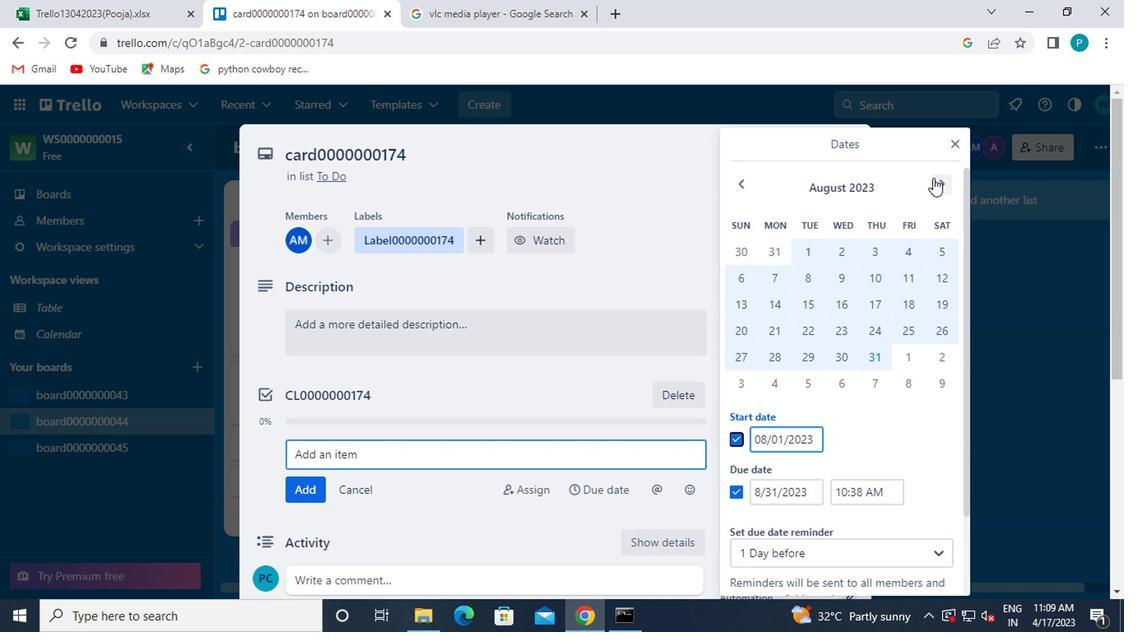 
Action: Mouse moved to (908, 247)
Screenshot: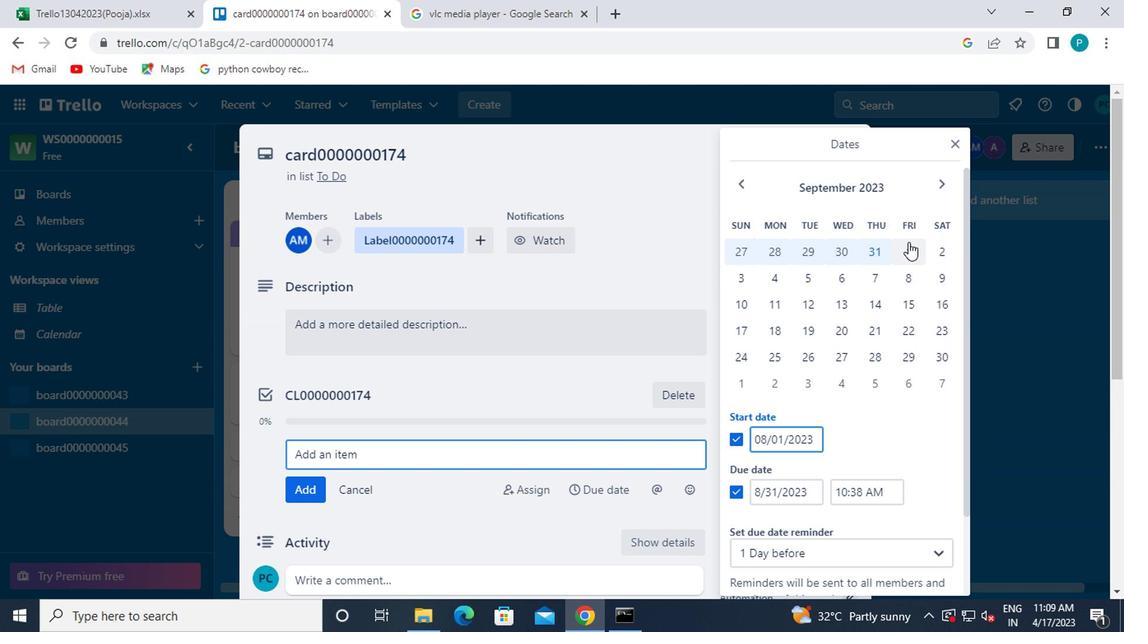 
Action: Mouse pressed left at (908, 247)
Screenshot: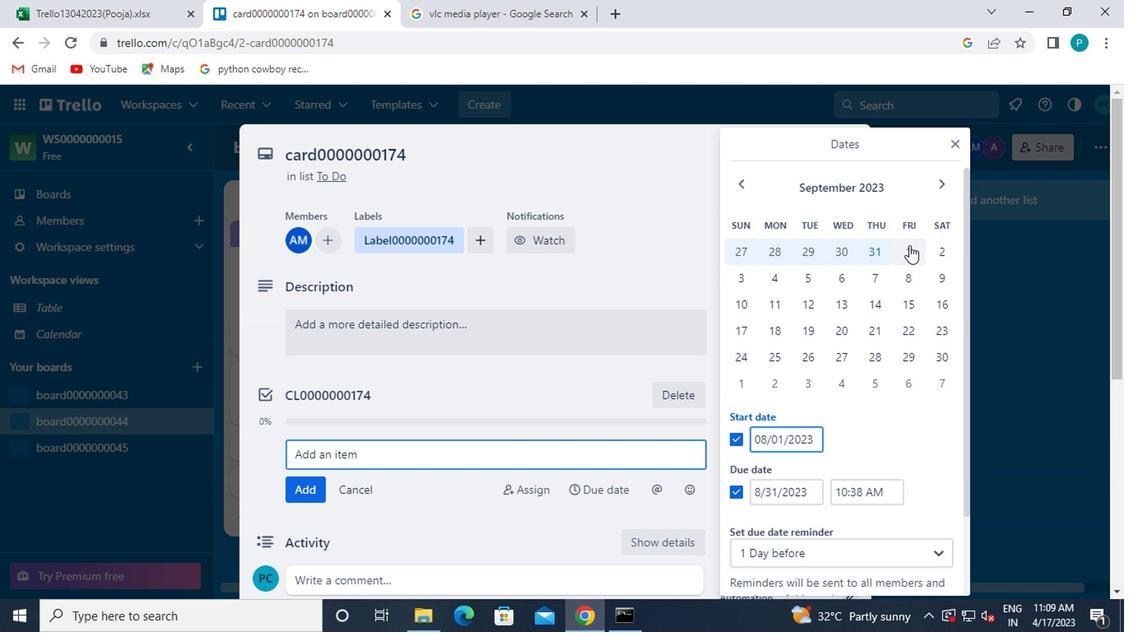 
Action: Mouse moved to (944, 356)
Screenshot: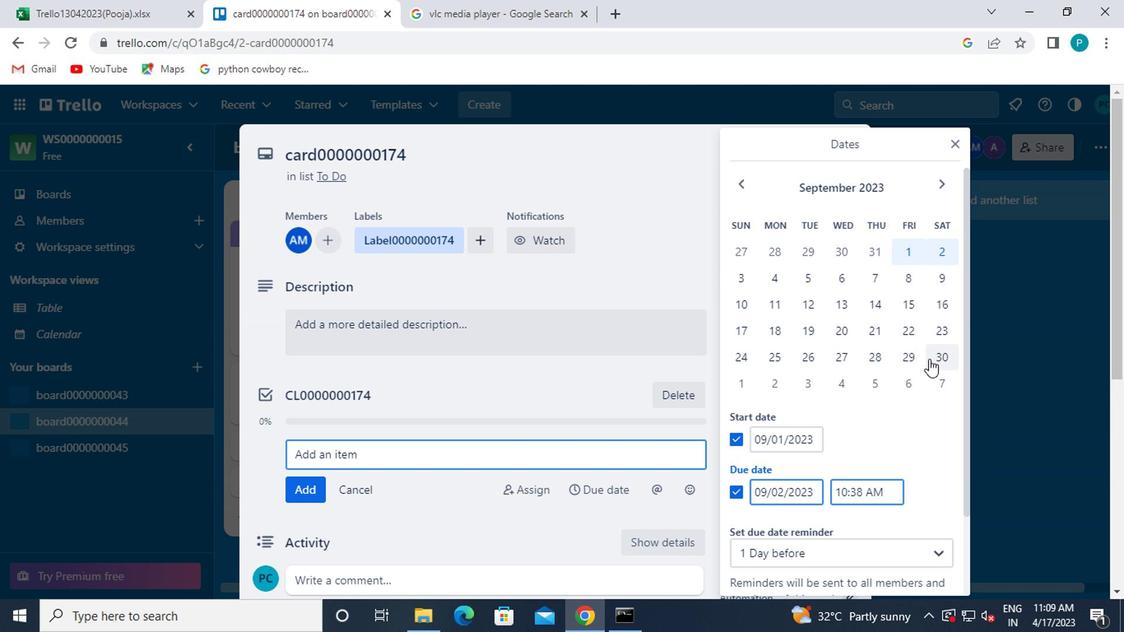 
Action: Mouse pressed left at (944, 356)
Screenshot: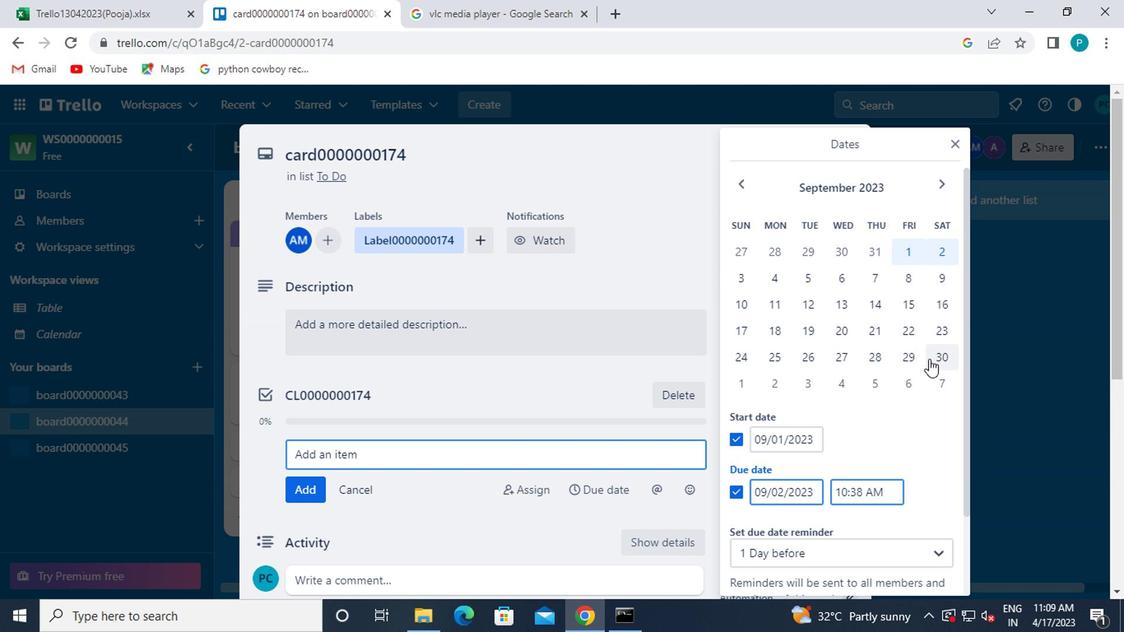 
Action: Mouse moved to (942, 356)
Screenshot: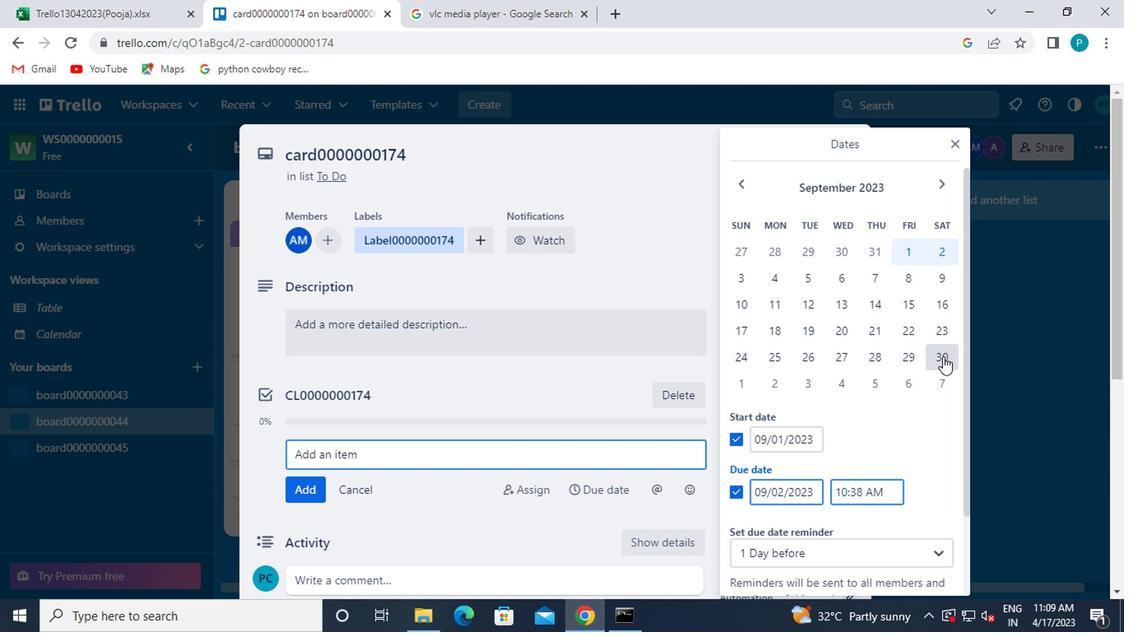 
Action: Mouse scrolled (942, 355) with delta (0, -1)
Screenshot: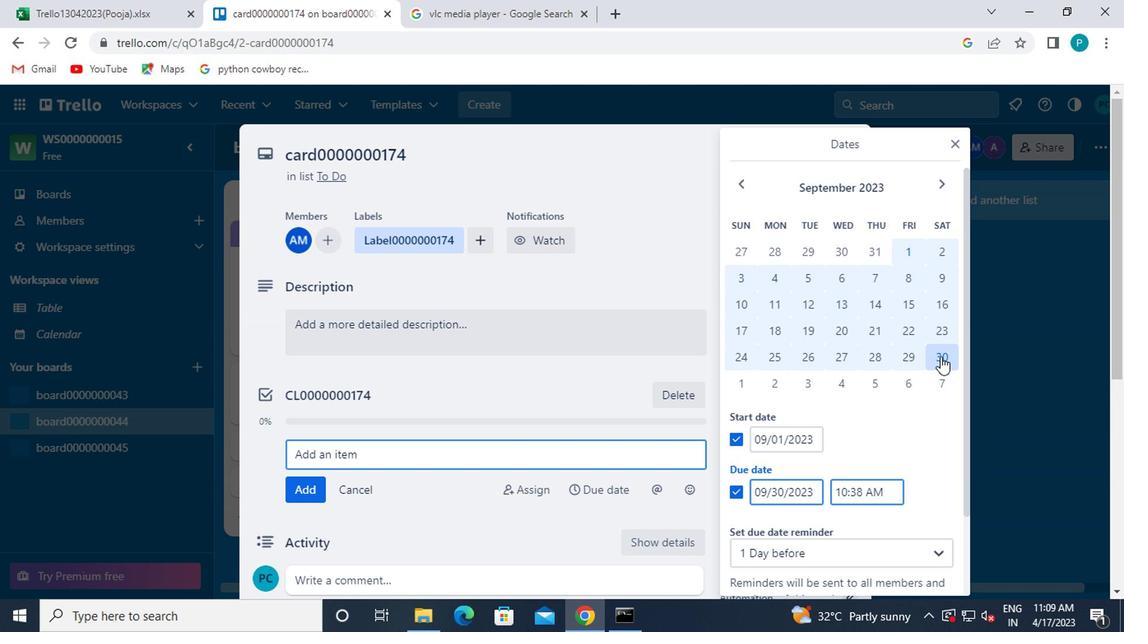
Action: Mouse moved to (940, 356)
Screenshot: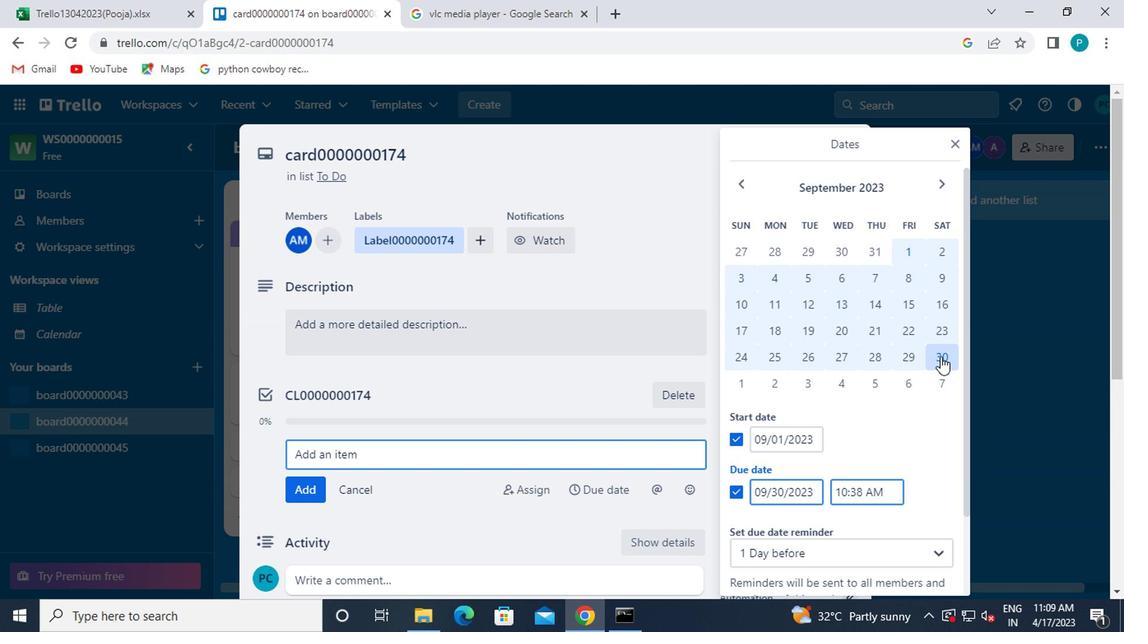 
Action: Mouse scrolled (940, 355) with delta (0, -1)
Screenshot: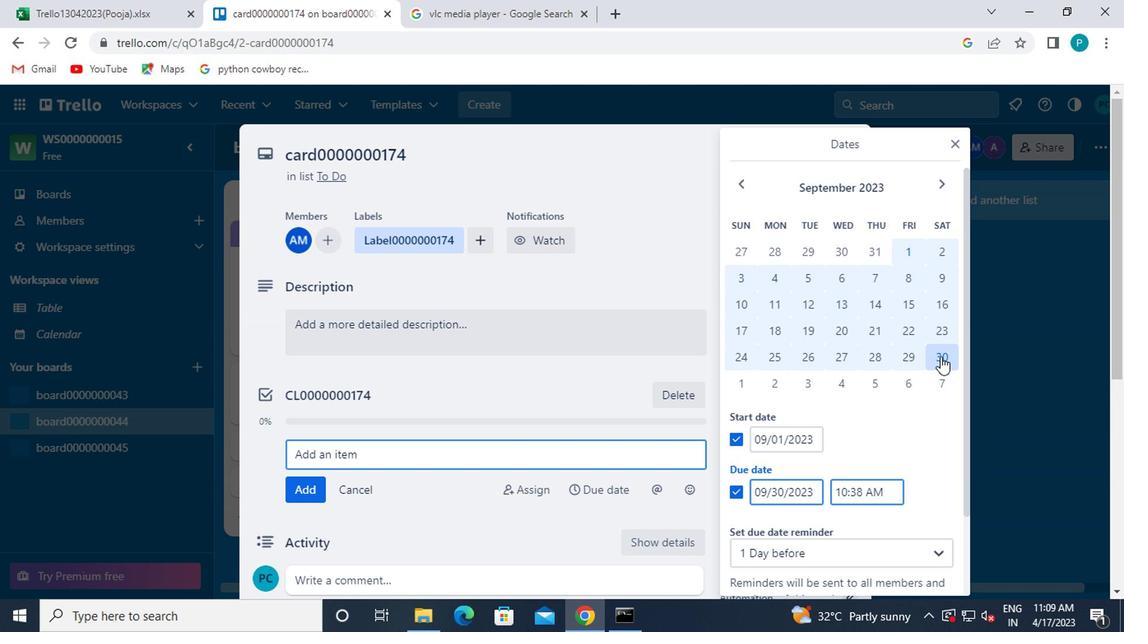 
Action: Mouse moved to (937, 356)
Screenshot: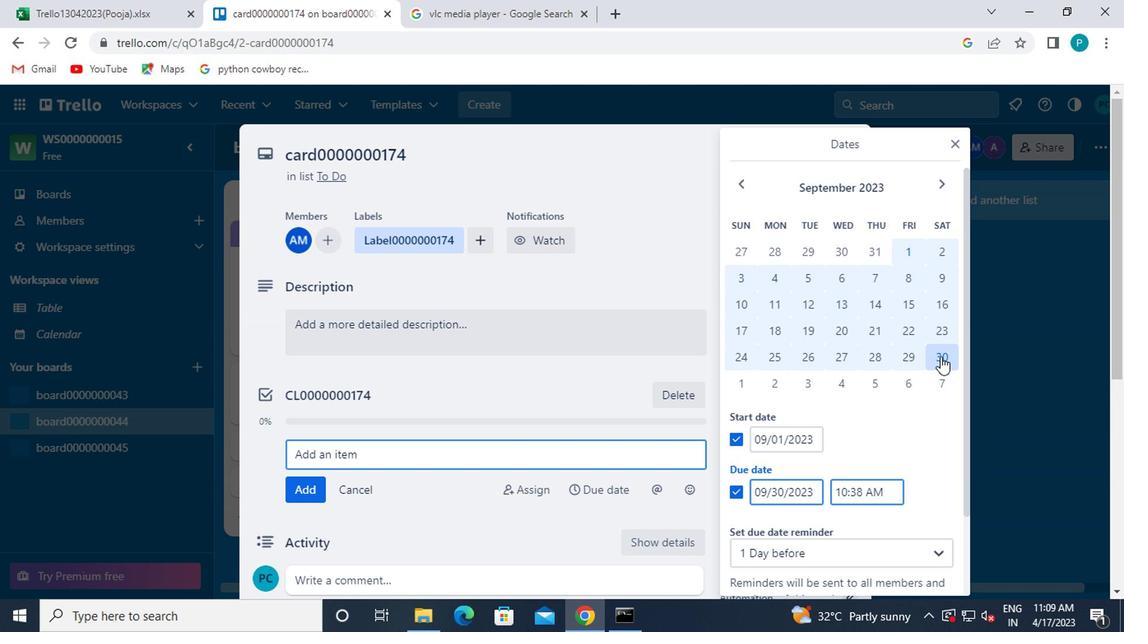 
Action: Mouse scrolled (937, 355) with delta (0, -1)
Screenshot: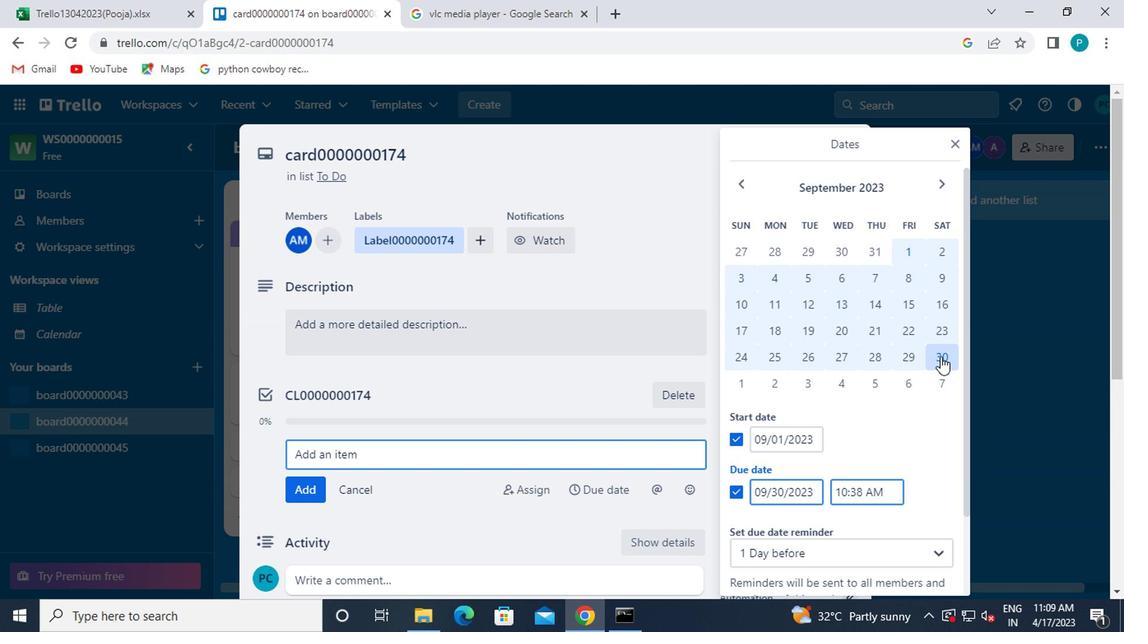 
Action: Mouse moved to (809, 533)
Screenshot: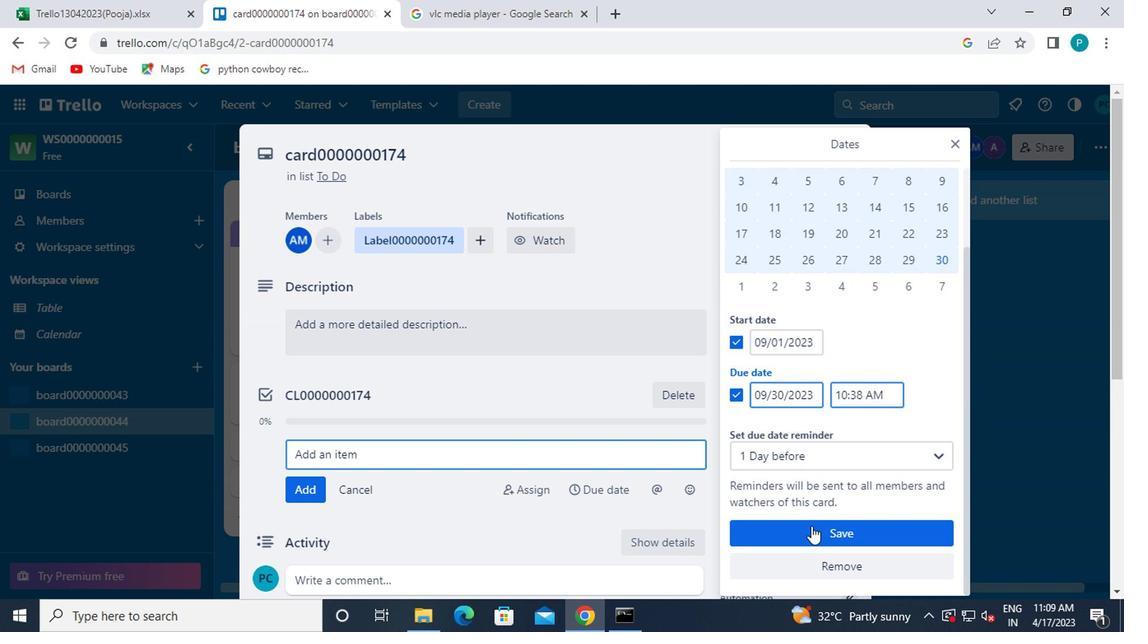 
Action: Mouse pressed left at (809, 533)
Screenshot: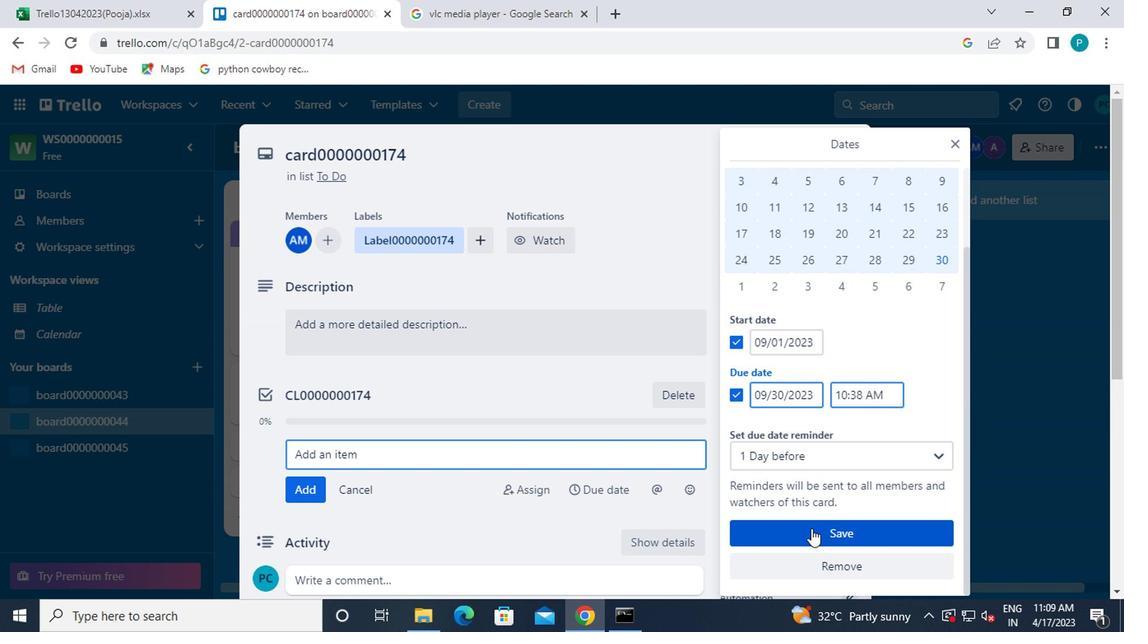 
